 Task: Use LinkedIn's search filters to find people who speak Spanish, work in Property Management, have the title 'Machinery Operator', attended 'Maharshi Dayanand University', work in 'Executive Offices', are currently at 'Growatt New Energy', located in 'Xianto', and talk about '#Managementconsultant'.
Action: Mouse moved to (507, 64)
Screenshot: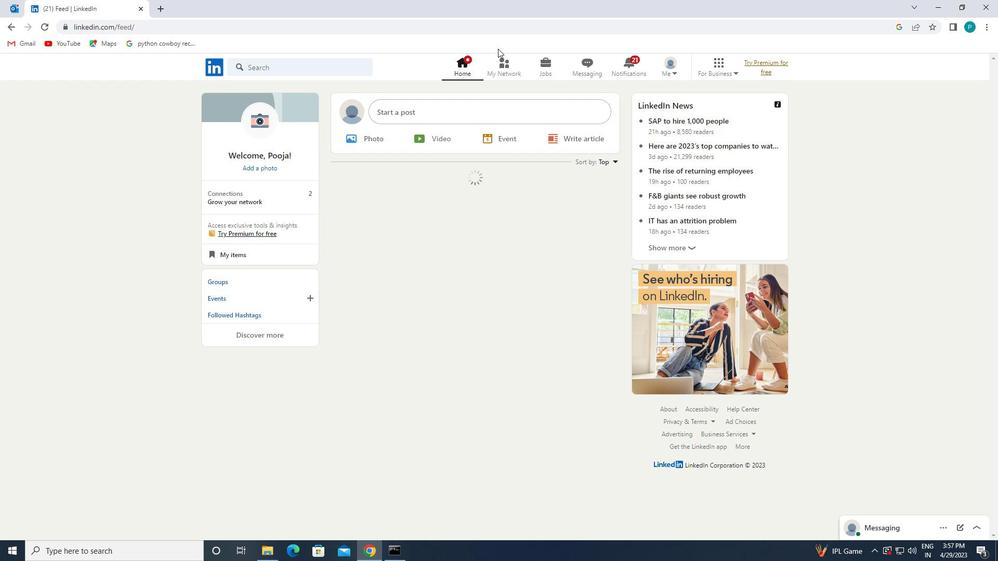 
Action: Mouse pressed left at (507, 64)
Screenshot: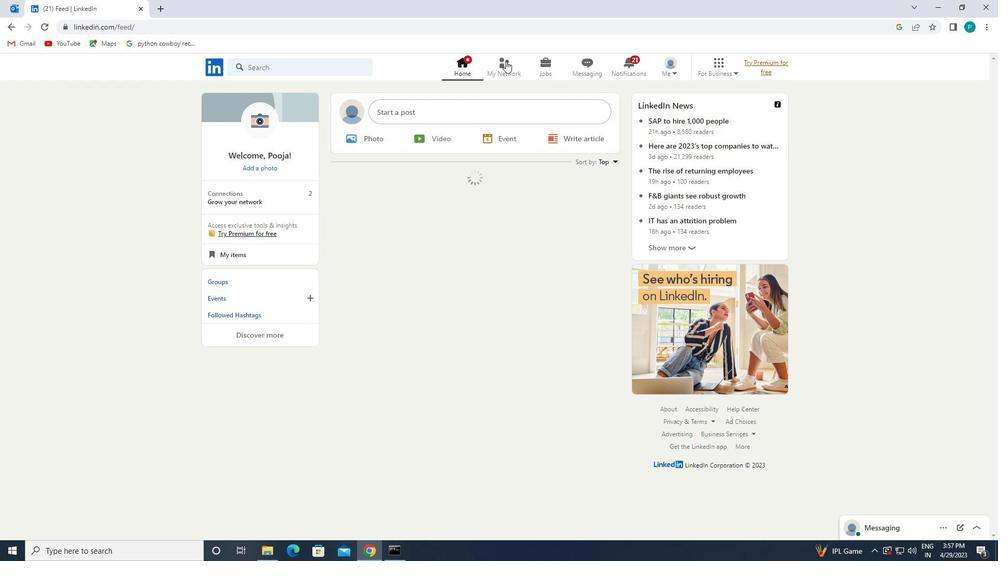 
Action: Mouse moved to (319, 124)
Screenshot: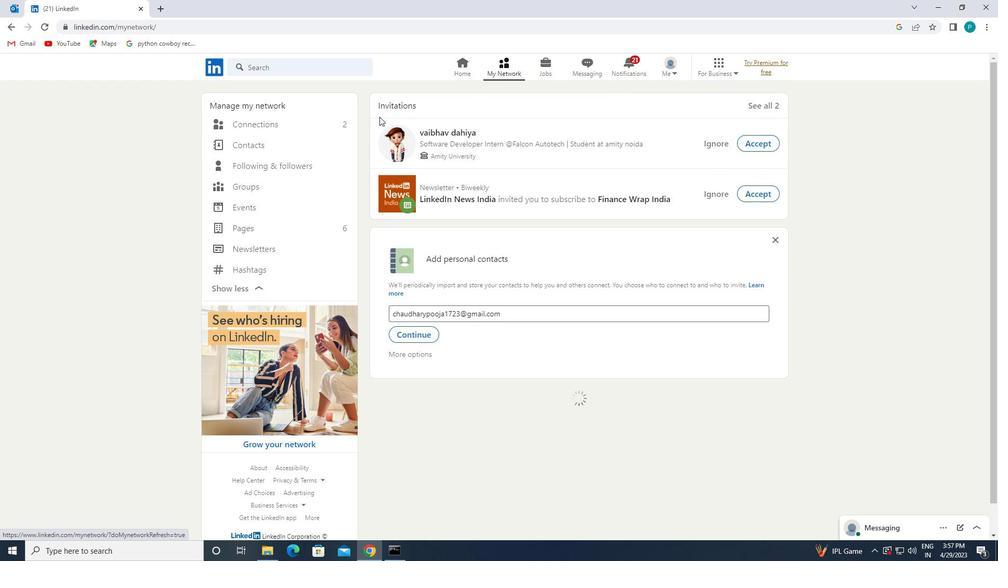 
Action: Mouse pressed left at (319, 124)
Screenshot: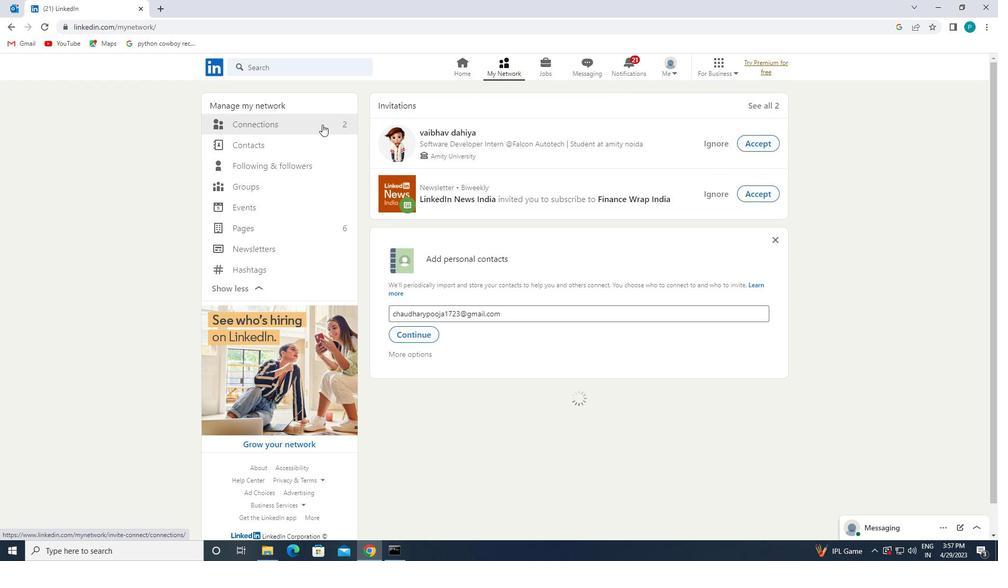 
Action: Mouse moved to (600, 121)
Screenshot: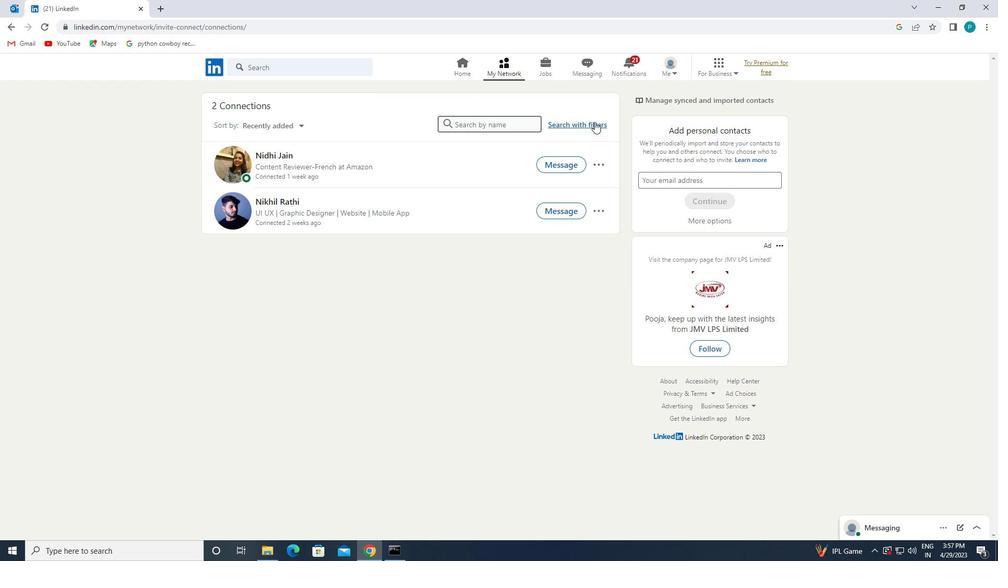 
Action: Mouse pressed left at (600, 121)
Screenshot: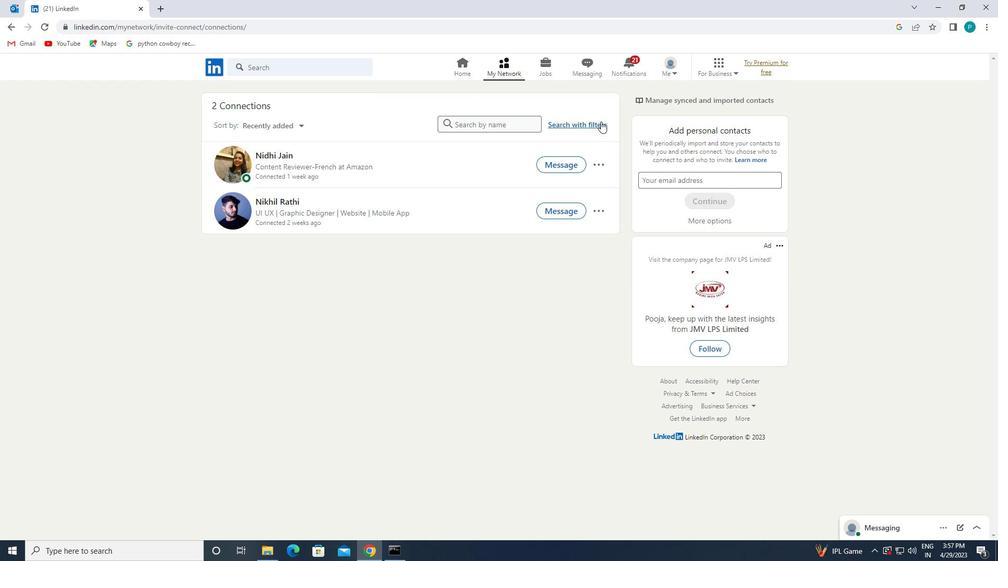 
Action: Mouse moved to (527, 101)
Screenshot: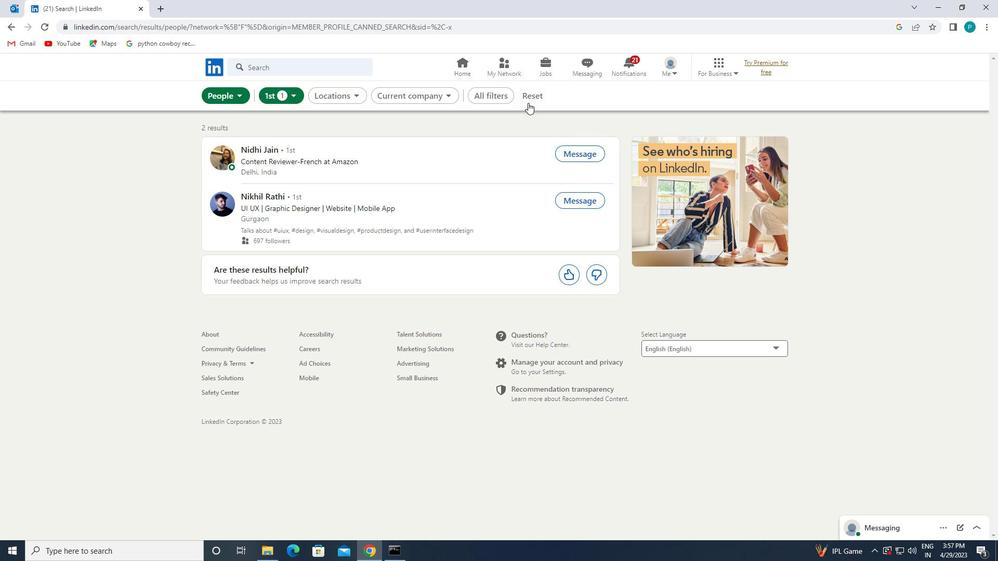 
Action: Mouse pressed left at (527, 101)
Screenshot: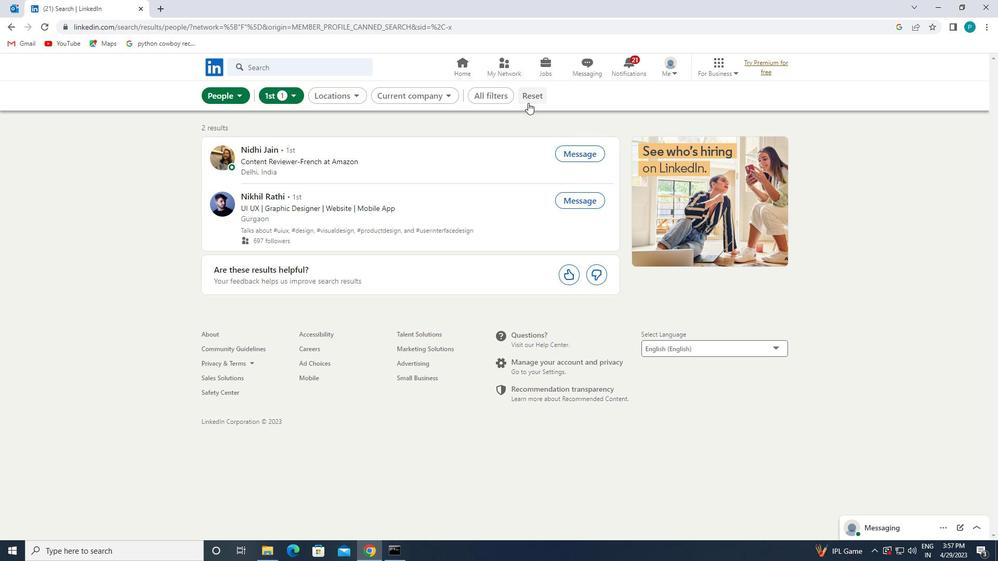 
Action: Mouse moved to (509, 95)
Screenshot: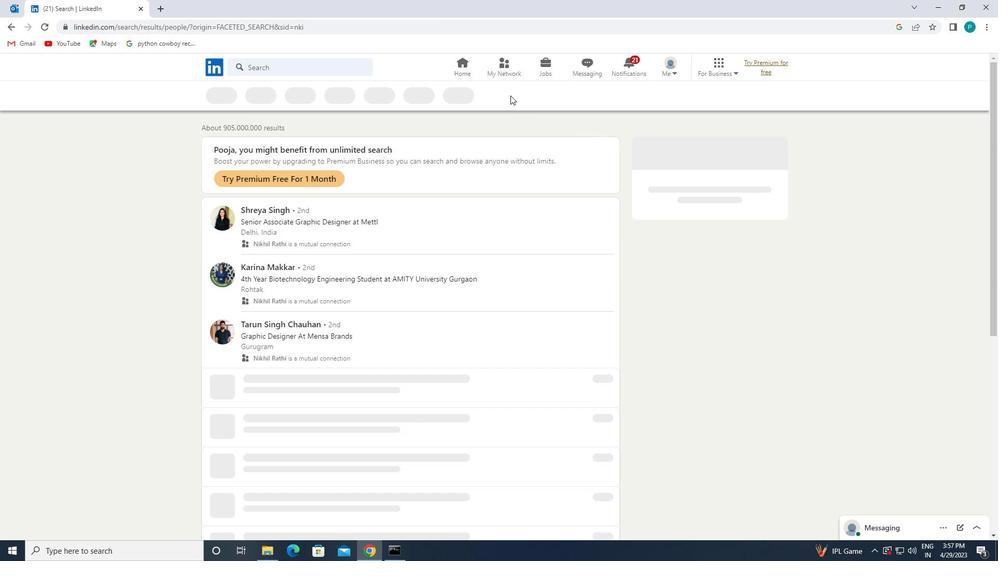 
Action: Mouse pressed left at (509, 95)
Screenshot: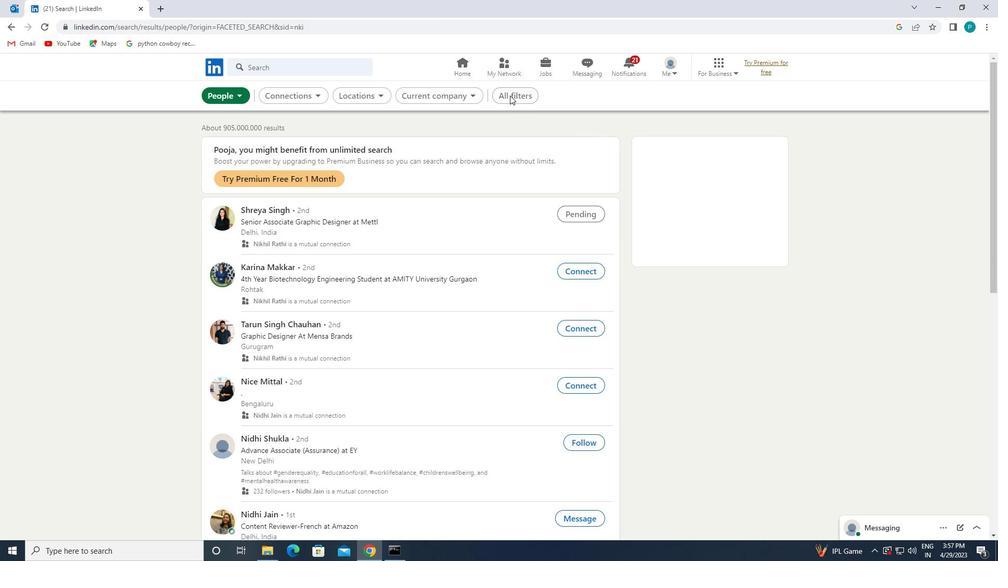 
Action: Mouse moved to (781, 276)
Screenshot: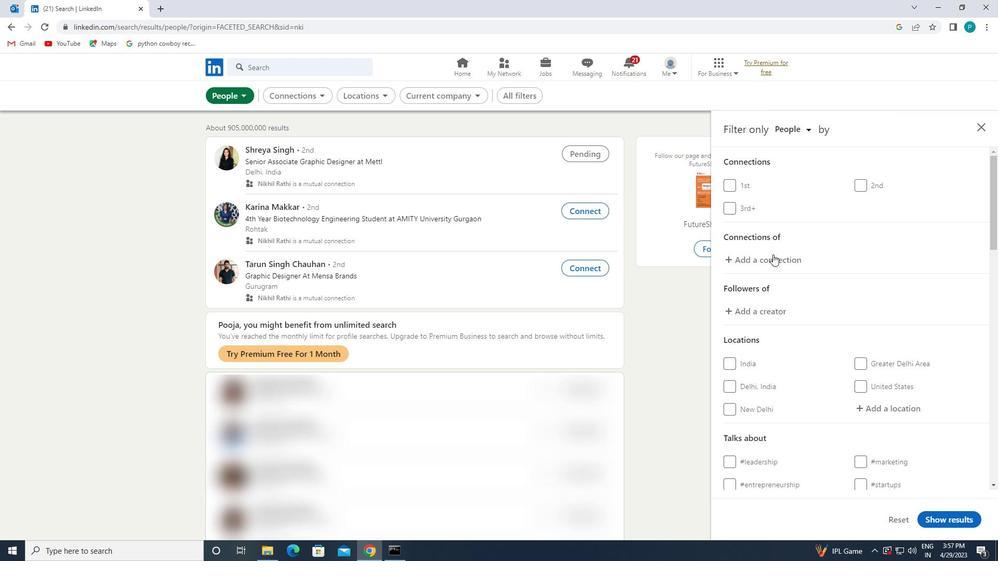 
Action: Mouse scrolled (781, 275) with delta (0, 0)
Screenshot: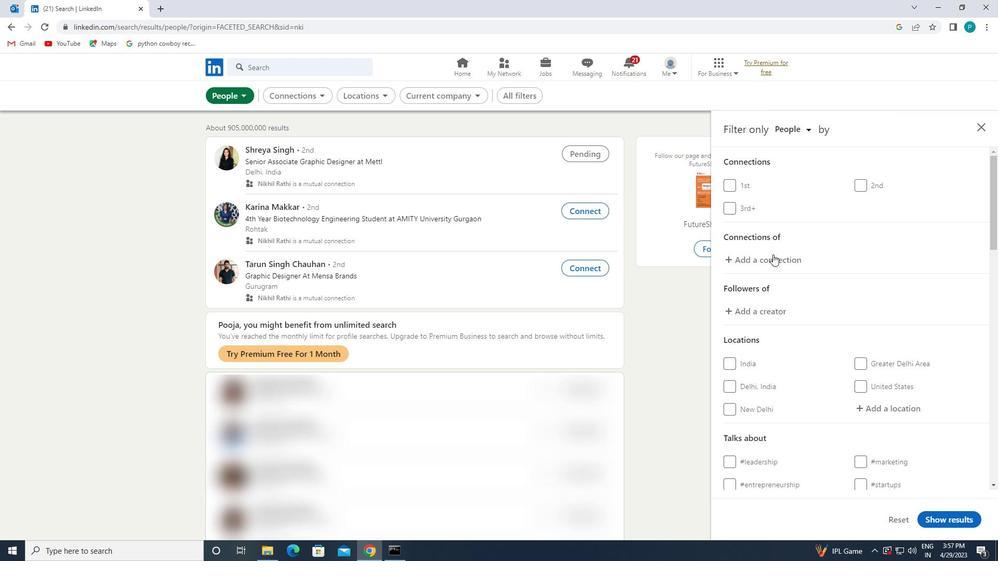 
Action: Mouse moved to (787, 282)
Screenshot: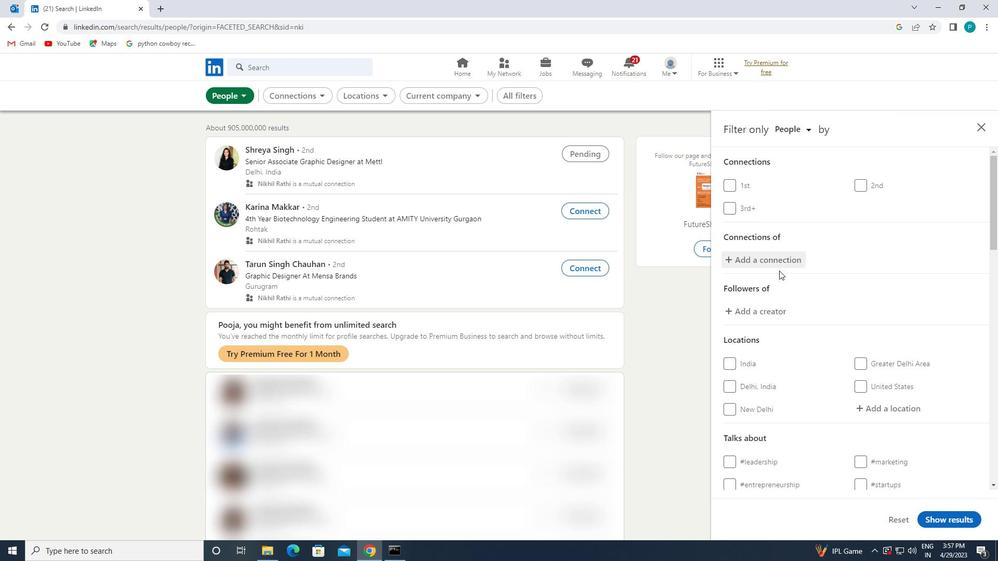 
Action: Mouse scrolled (787, 281) with delta (0, 0)
Screenshot: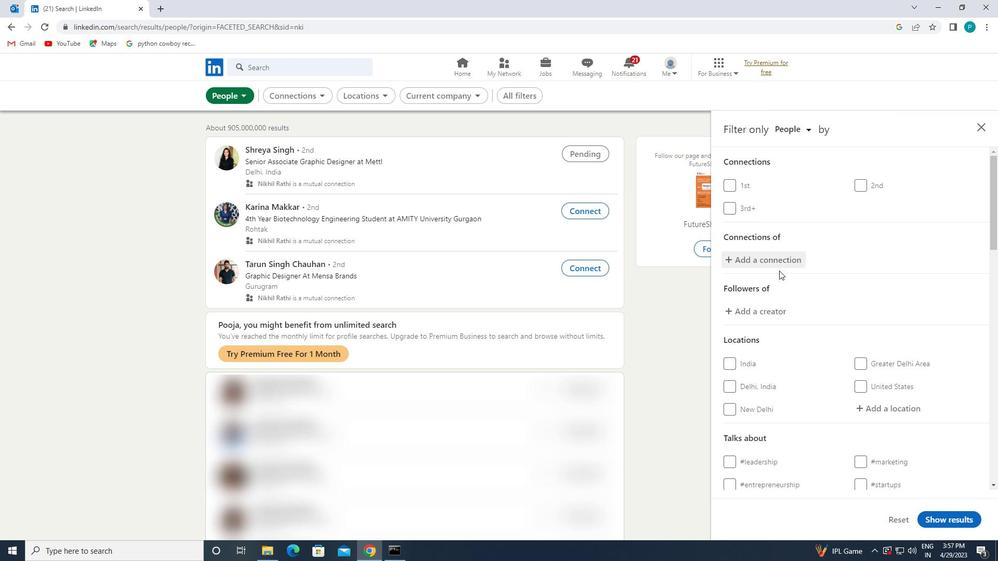 
Action: Mouse moved to (890, 305)
Screenshot: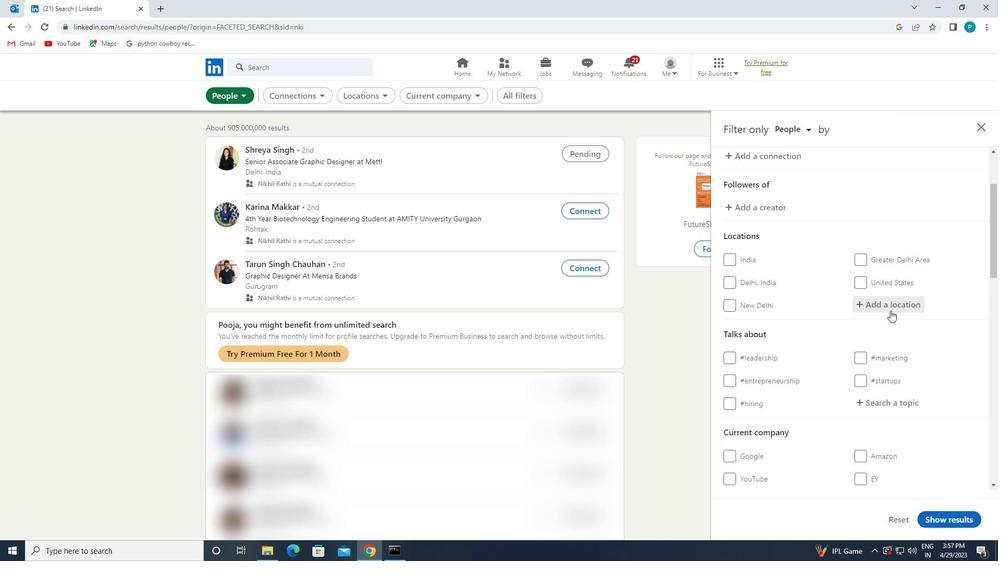 
Action: Mouse pressed left at (890, 305)
Screenshot: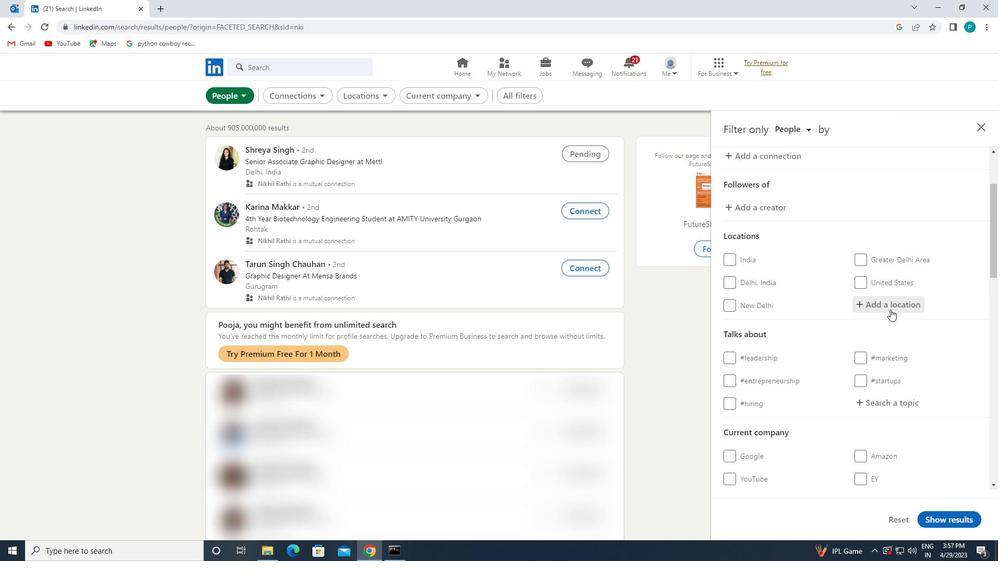 
Action: Key pressed <Key.caps_lock>x<Key.caps_lock>ianto
Screenshot: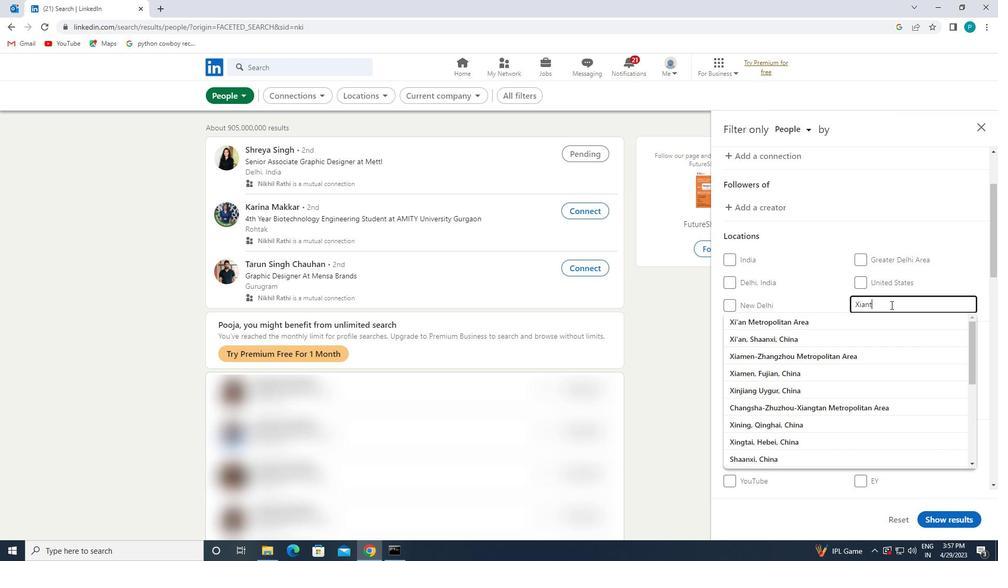 
Action: Mouse moved to (877, 365)
Screenshot: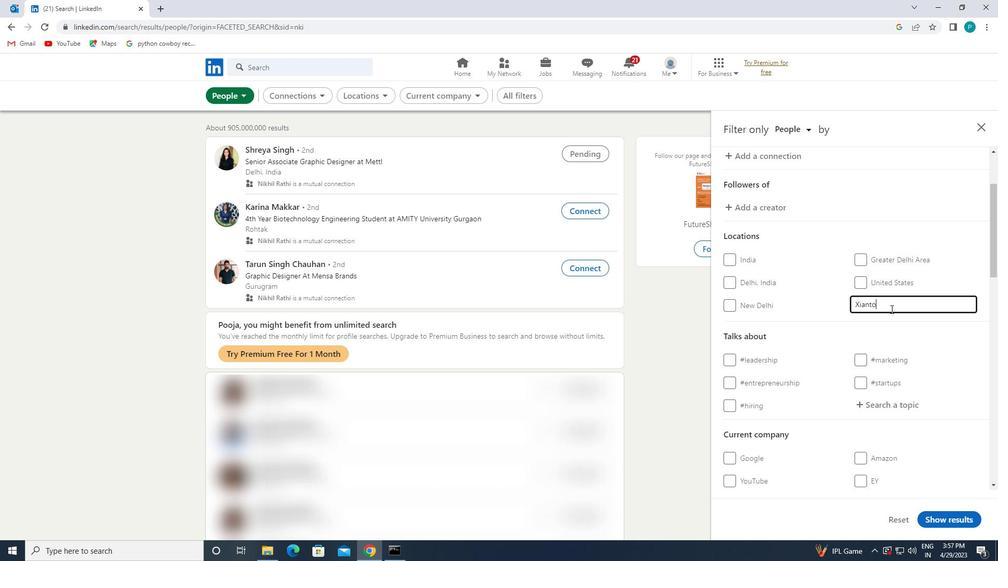 
Action: Mouse scrolled (877, 364) with delta (0, 0)
Screenshot: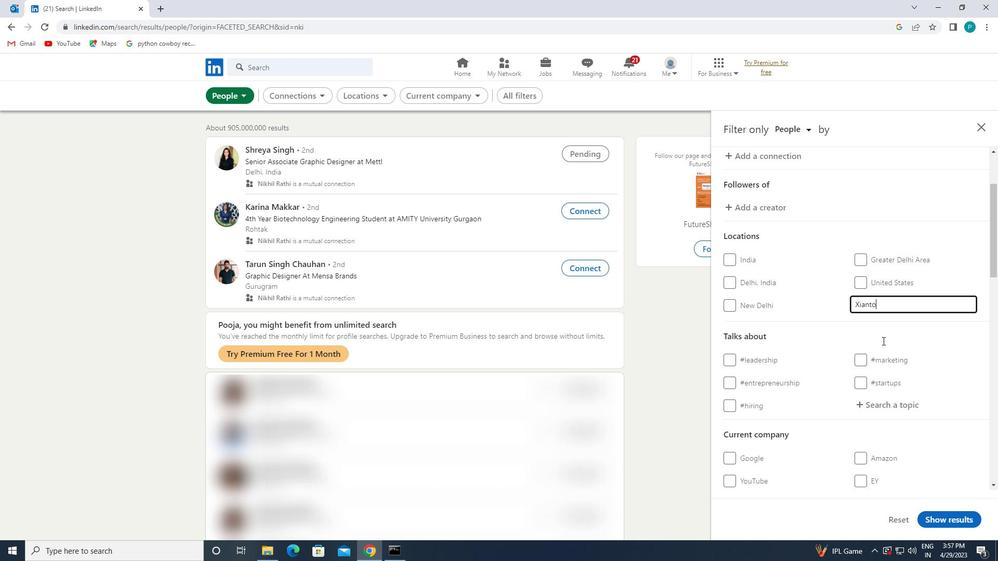 
Action: Mouse moved to (866, 406)
Screenshot: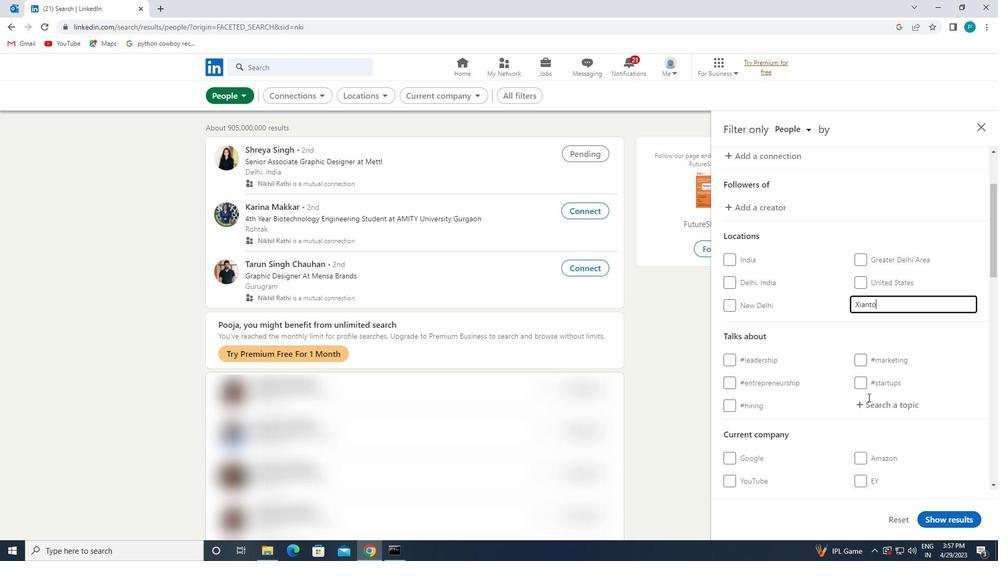 
Action: Mouse pressed left at (866, 406)
Screenshot: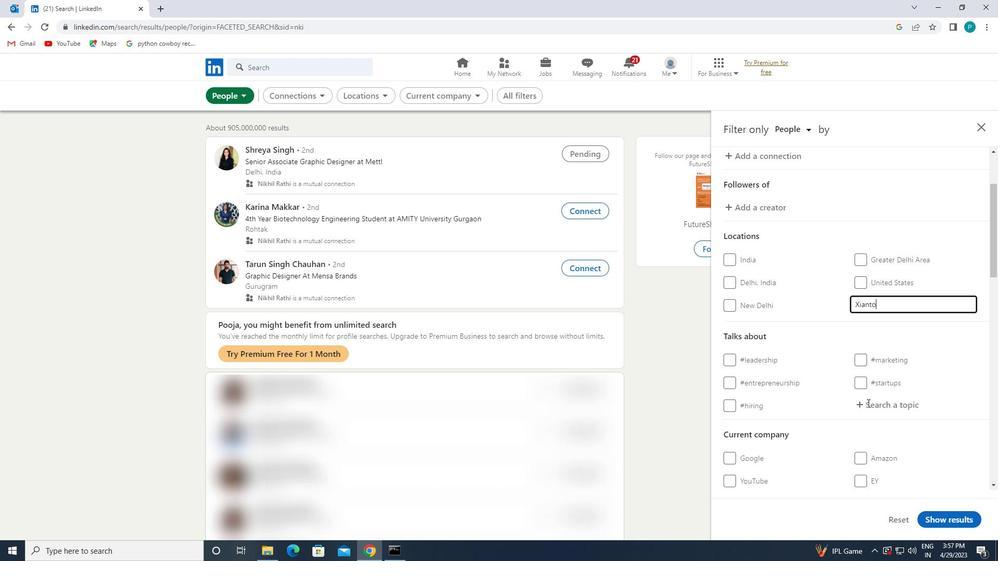
Action: Mouse moved to (861, 400)
Screenshot: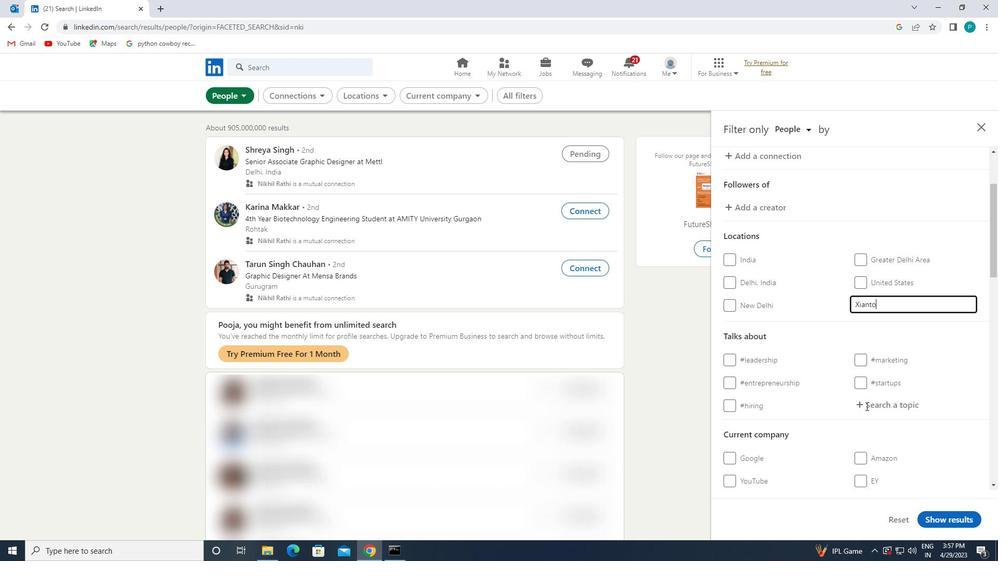 
Action: Mouse pressed left at (861, 400)
Screenshot: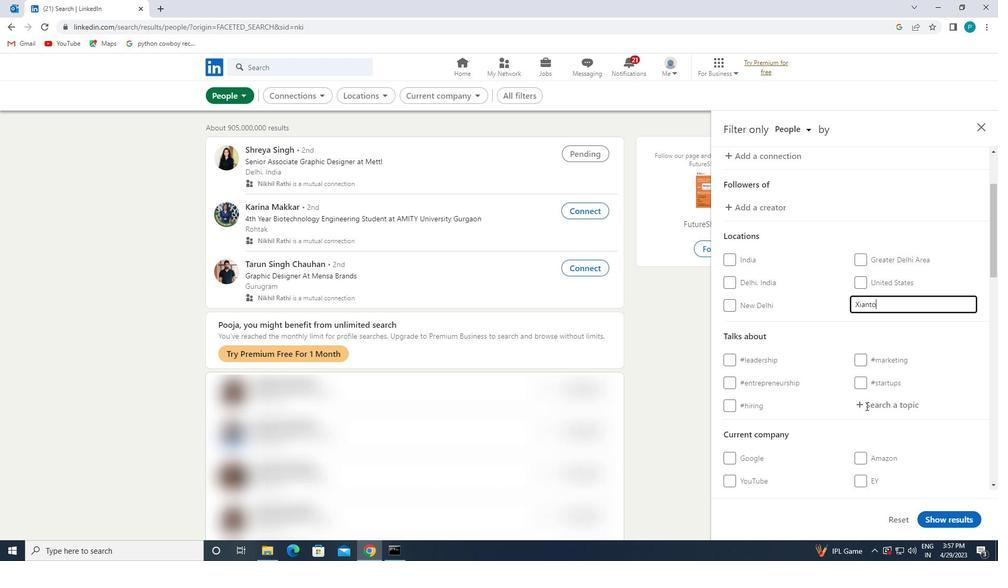 
Action: Mouse moved to (861, 347)
Screenshot: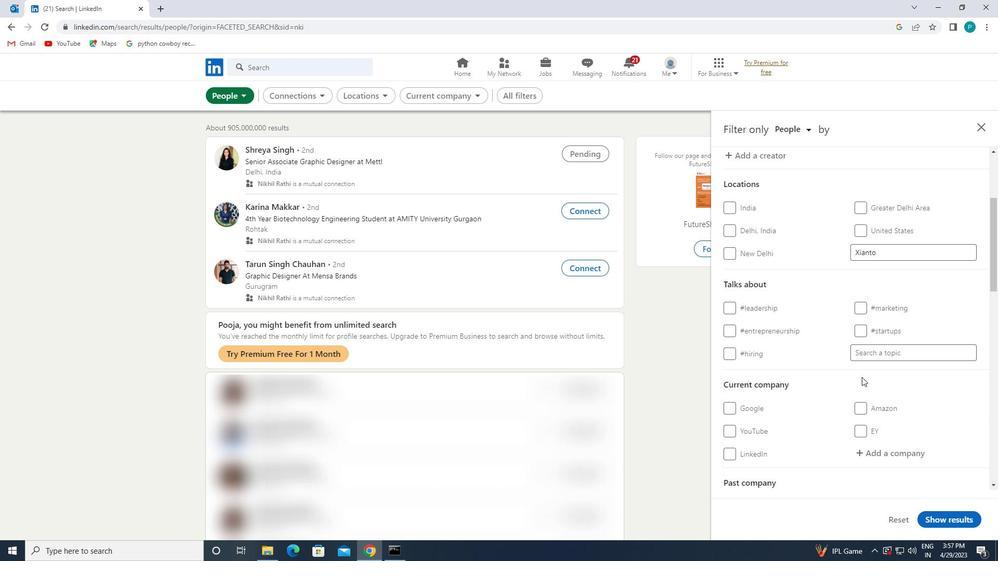 
Action: Mouse pressed left at (861, 347)
Screenshot: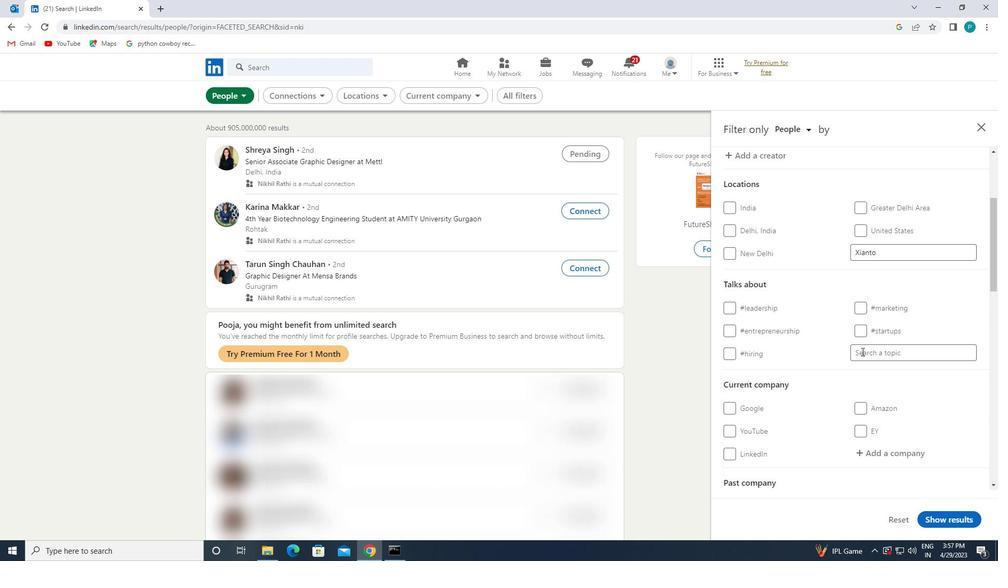 
Action: Mouse moved to (861, 349)
Screenshot: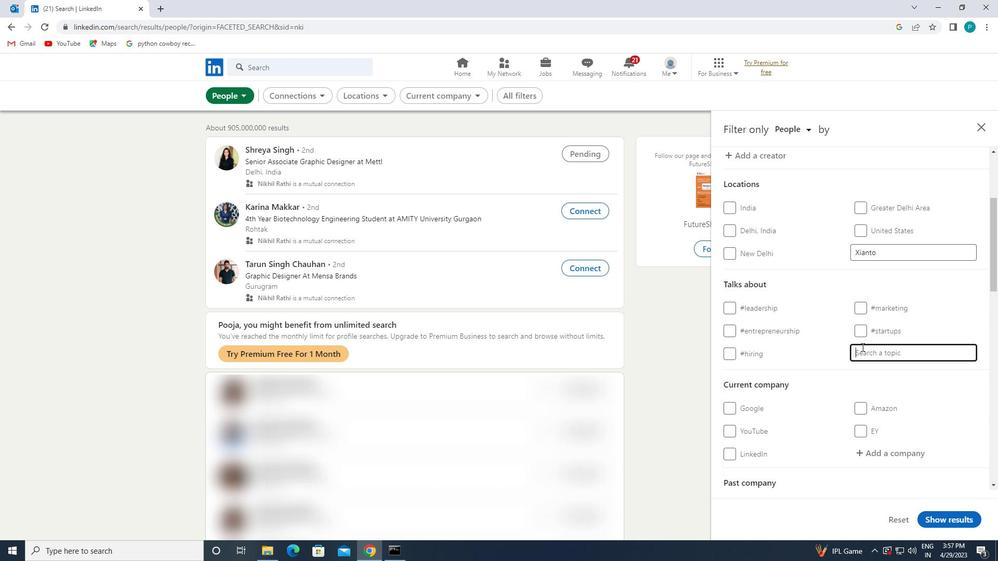 
Action: Key pressed <Key.shift>#<Key.caps_lock>M<Key.caps_lock>ANAGEMENTCONSULTANT
Screenshot: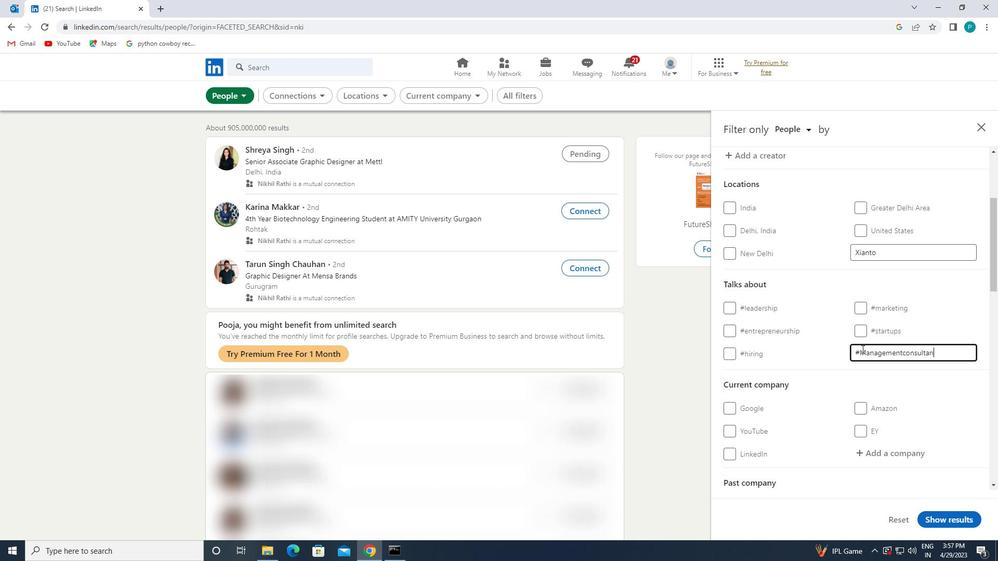 
Action: Mouse moved to (855, 436)
Screenshot: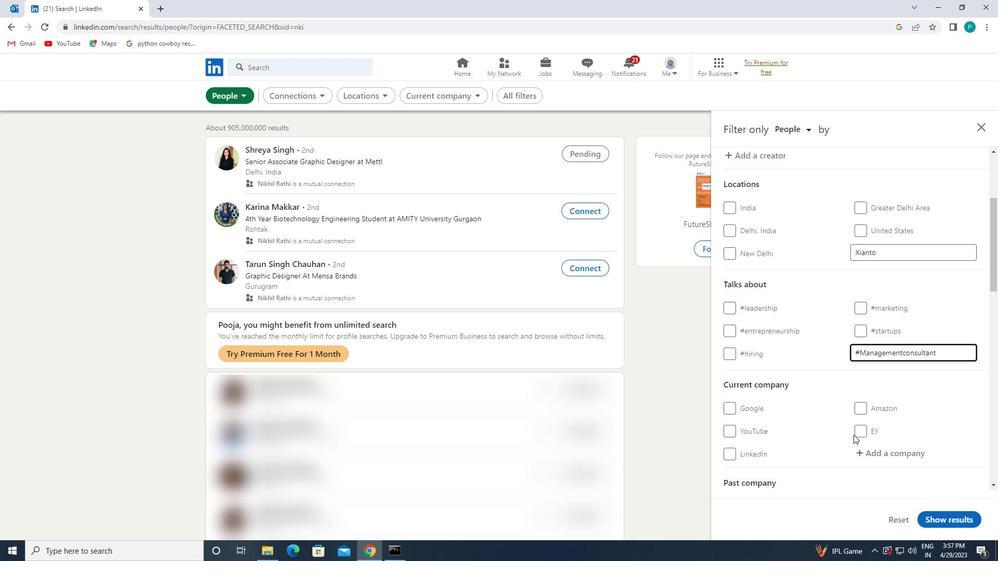 
Action: Mouse scrolled (855, 436) with delta (0, 0)
Screenshot: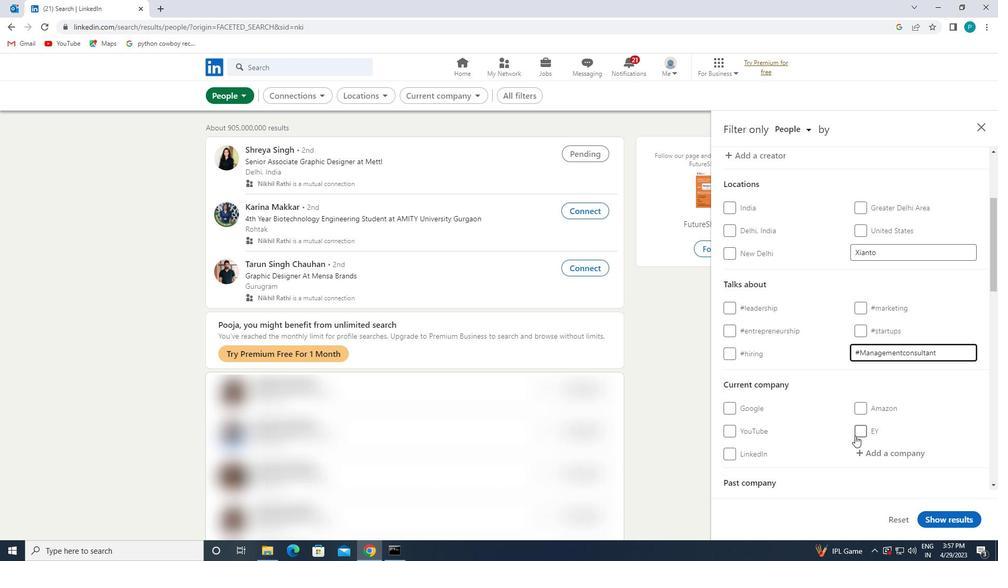 
Action: Mouse moved to (855, 411)
Screenshot: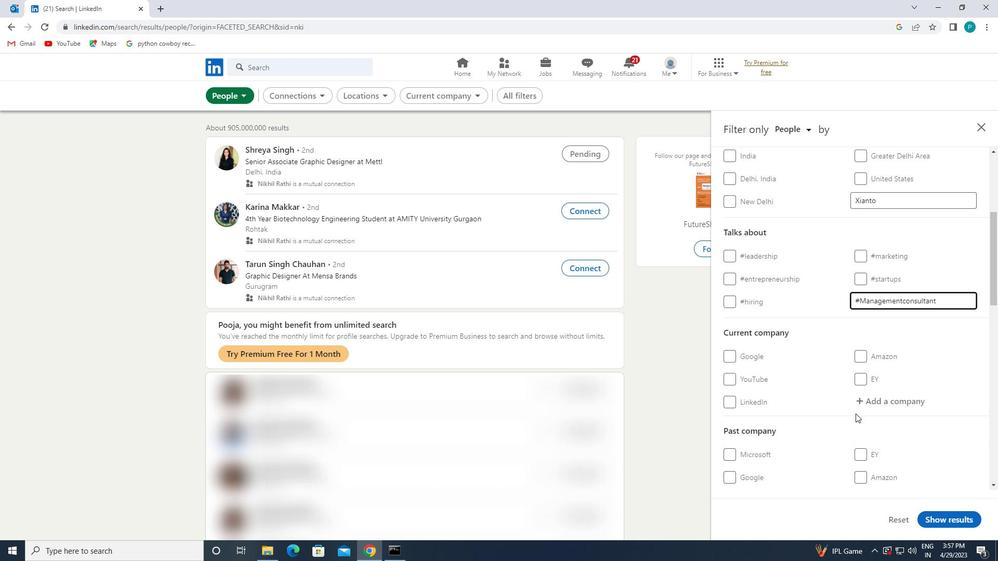 
Action: Mouse scrolled (855, 411) with delta (0, 0)
Screenshot: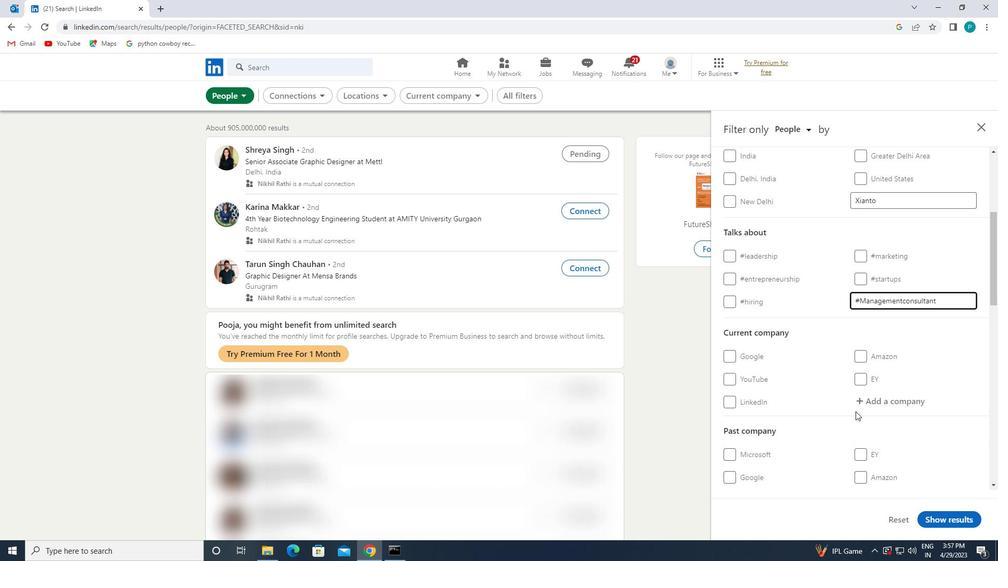 
Action: Mouse scrolled (855, 411) with delta (0, 0)
Screenshot: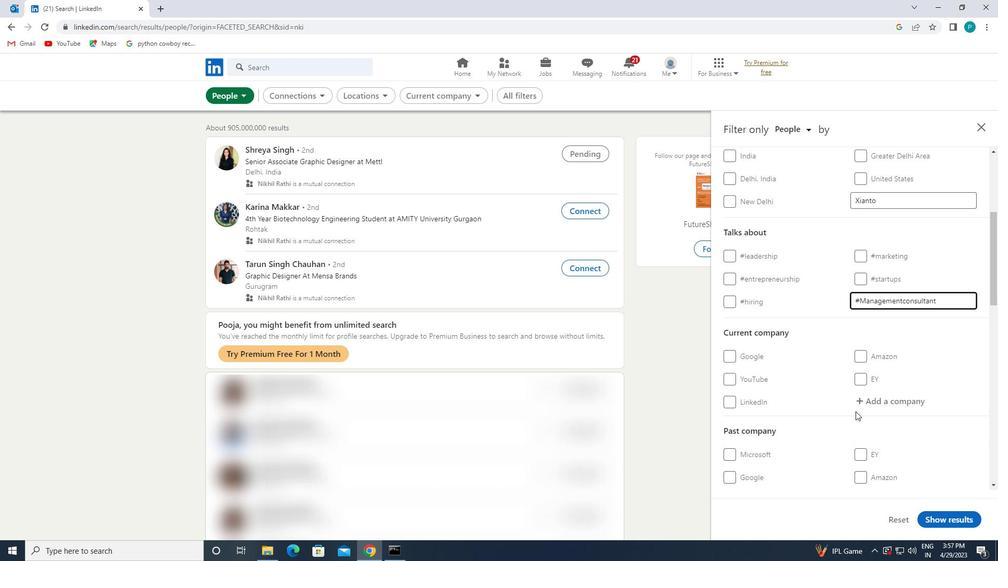 
Action: Mouse moved to (850, 408)
Screenshot: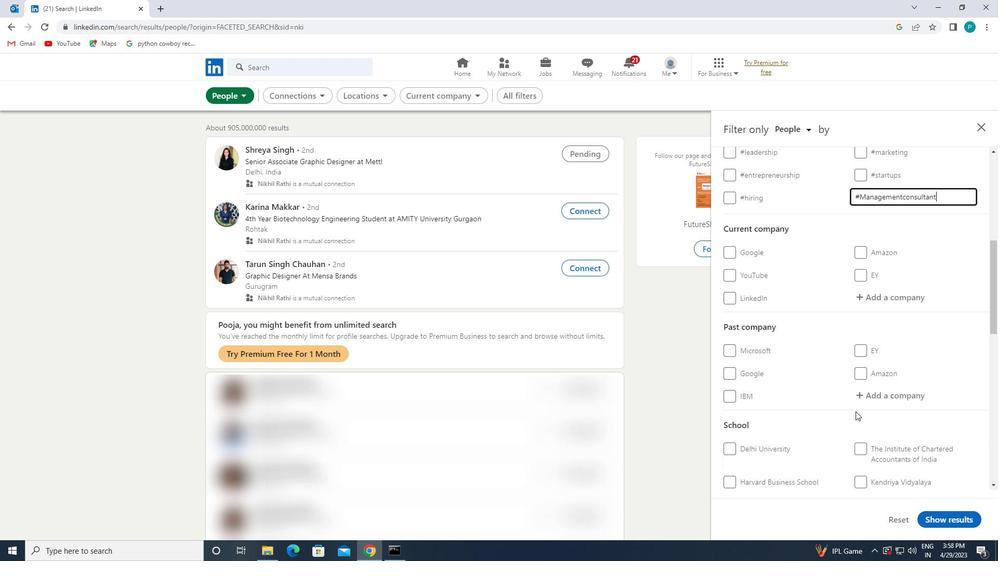 
Action: Mouse scrolled (850, 407) with delta (0, 0)
Screenshot: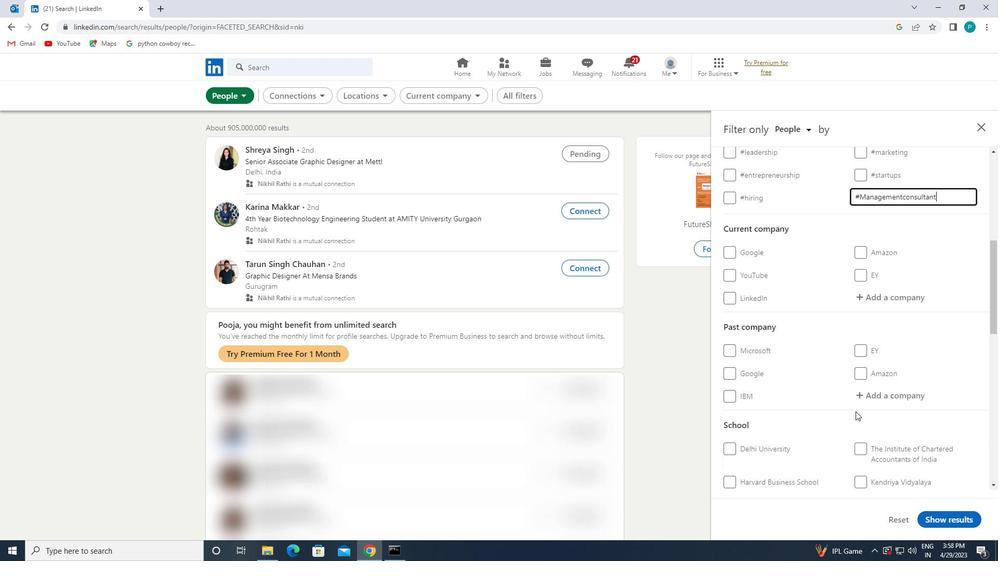 
Action: Mouse moved to (847, 405)
Screenshot: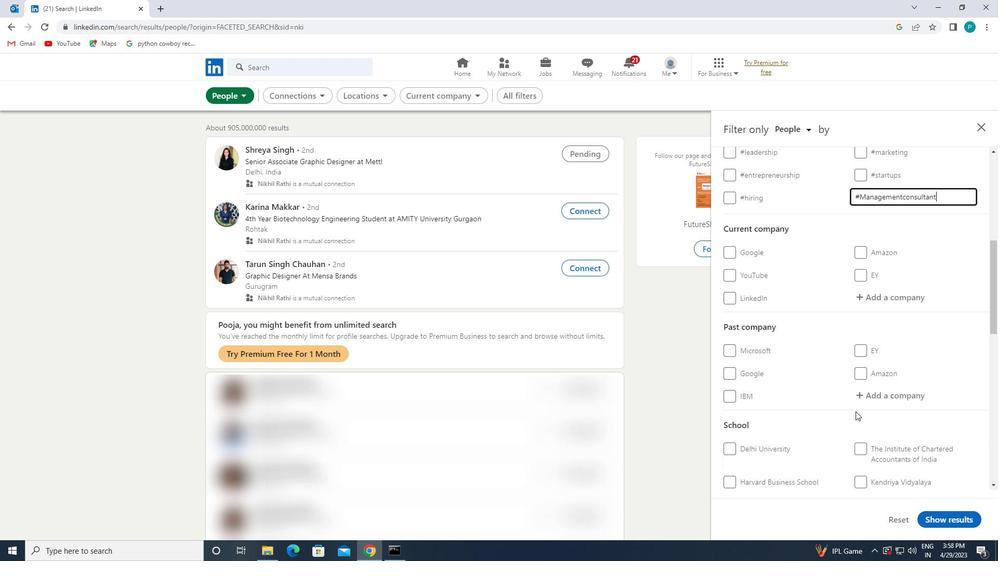 
Action: Mouse scrolled (847, 405) with delta (0, 0)
Screenshot: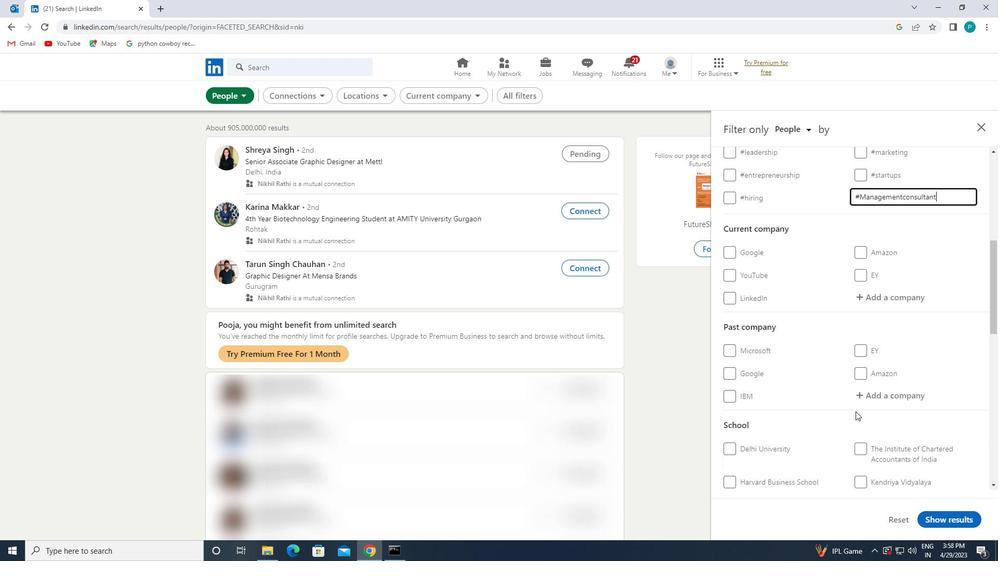 
Action: Mouse moved to (841, 385)
Screenshot: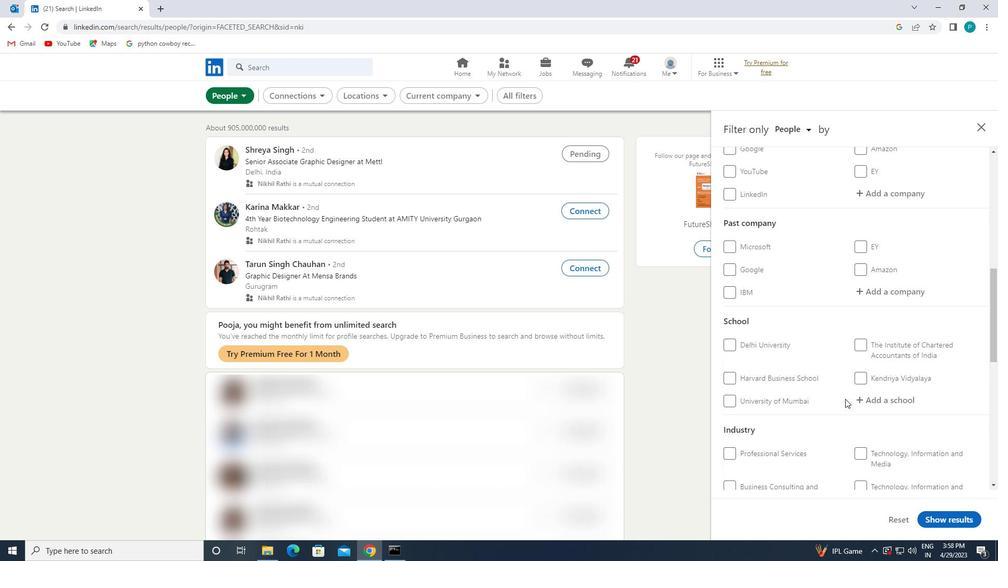 
Action: Mouse scrolled (841, 384) with delta (0, 0)
Screenshot: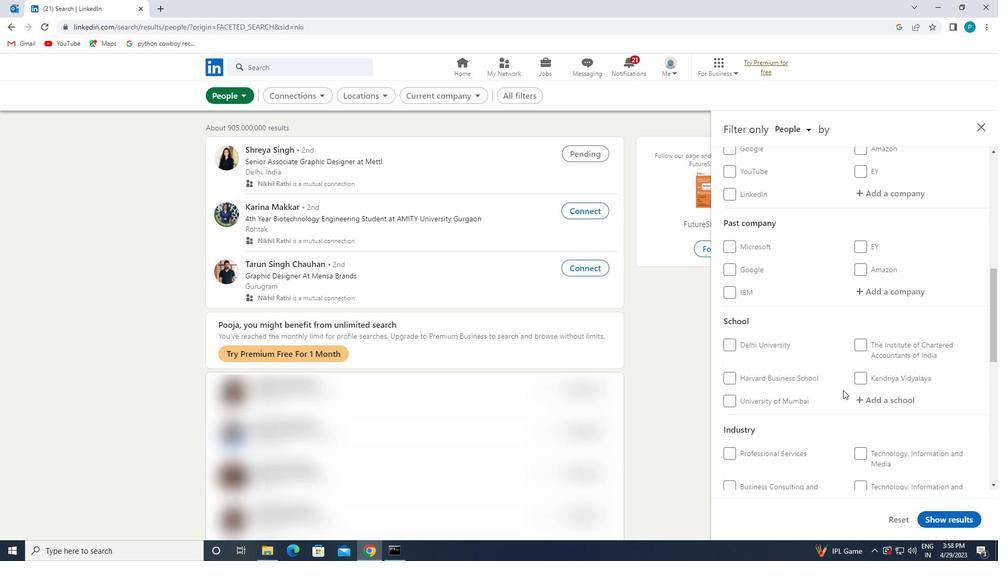 
Action: Mouse moved to (841, 388)
Screenshot: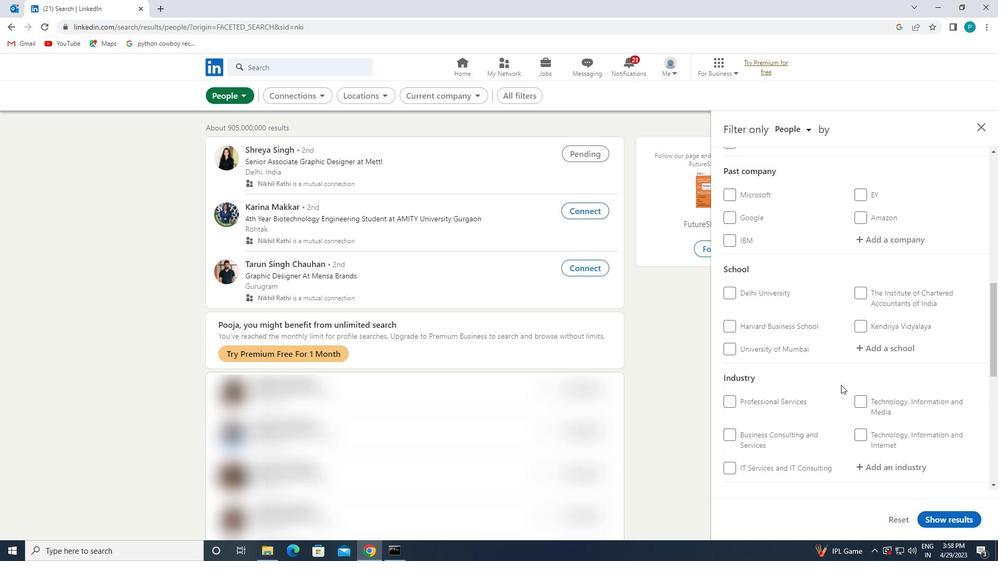
Action: Mouse scrolled (841, 387) with delta (0, 0)
Screenshot: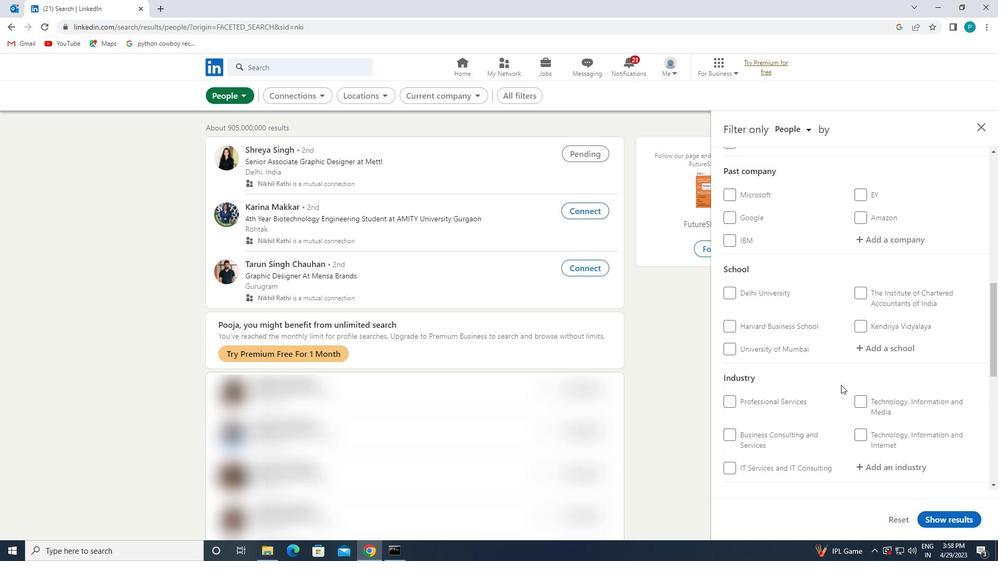 
Action: Mouse moved to (841, 389)
Screenshot: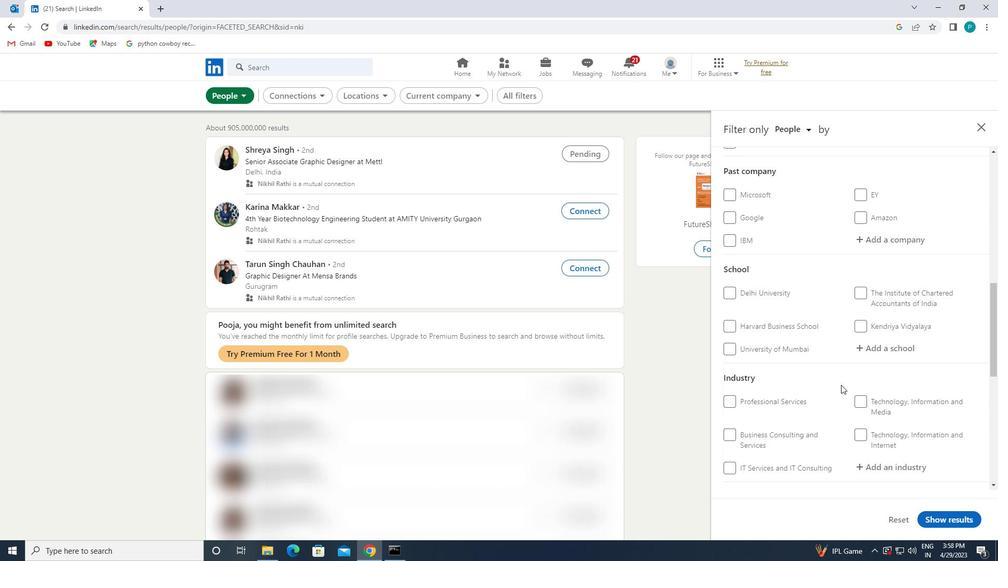 
Action: Mouse scrolled (841, 389) with delta (0, 0)
Screenshot: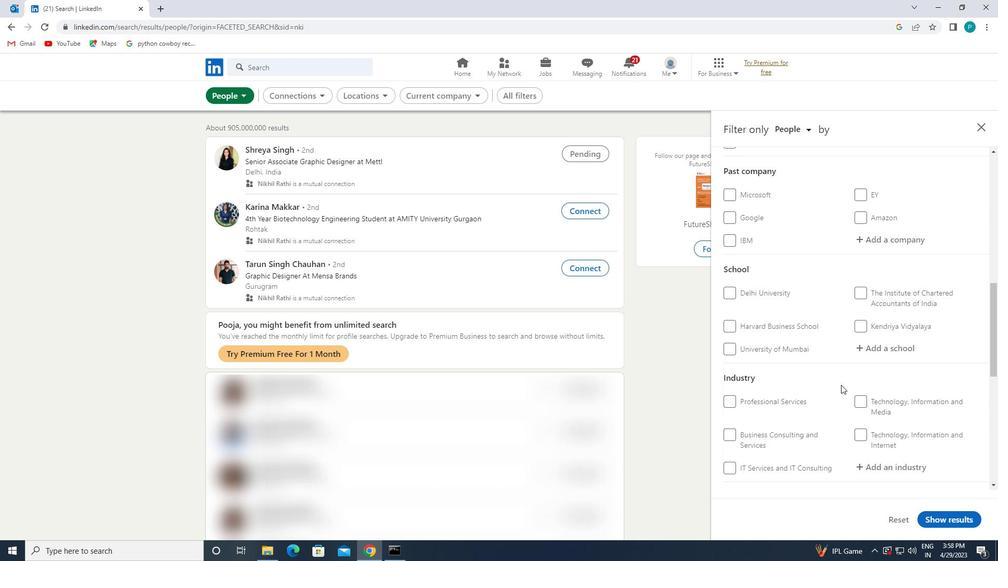 
Action: Mouse moved to (764, 439)
Screenshot: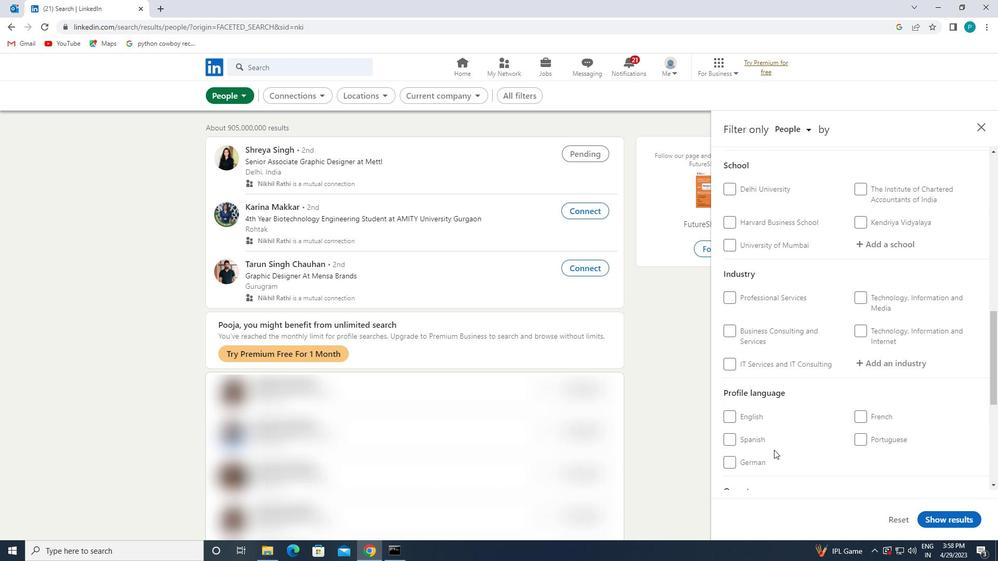 
Action: Mouse pressed left at (764, 439)
Screenshot: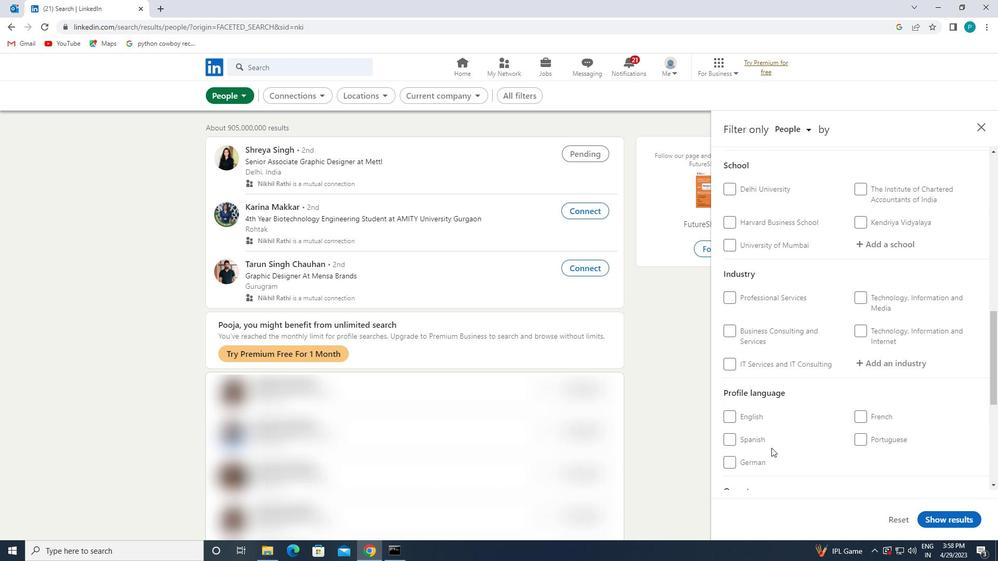
Action: Mouse moved to (777, 429)
Screenshot: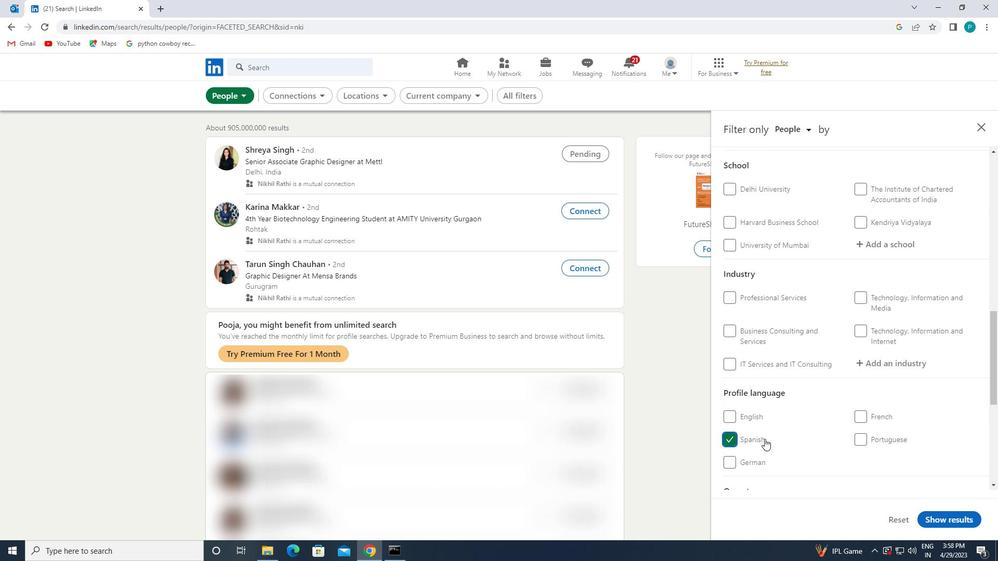 
Action: Mouse scrolled (777, 430) with delta (0, 0)
Screenshot: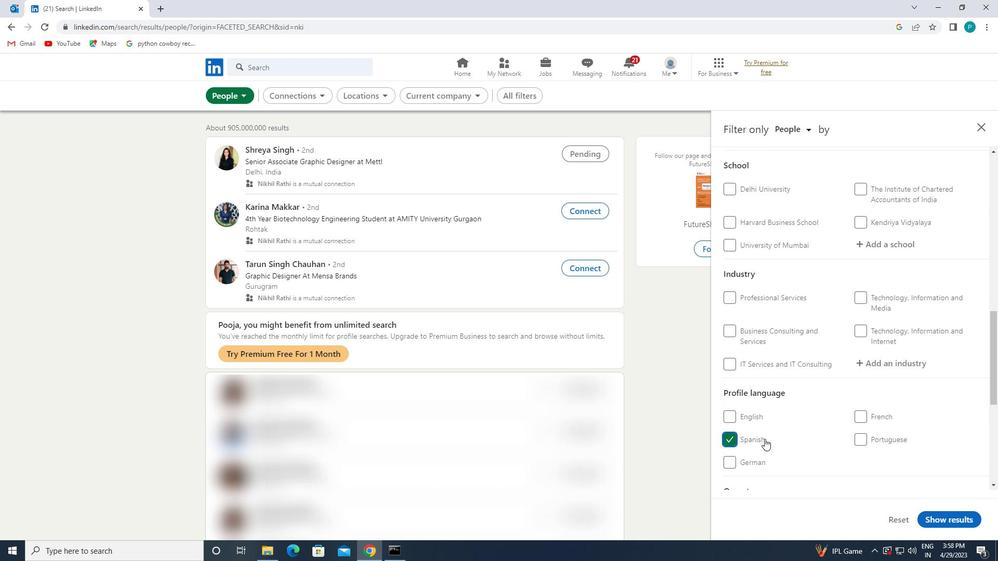 
Action: Mouse moved to (778, 429)
Screenshot: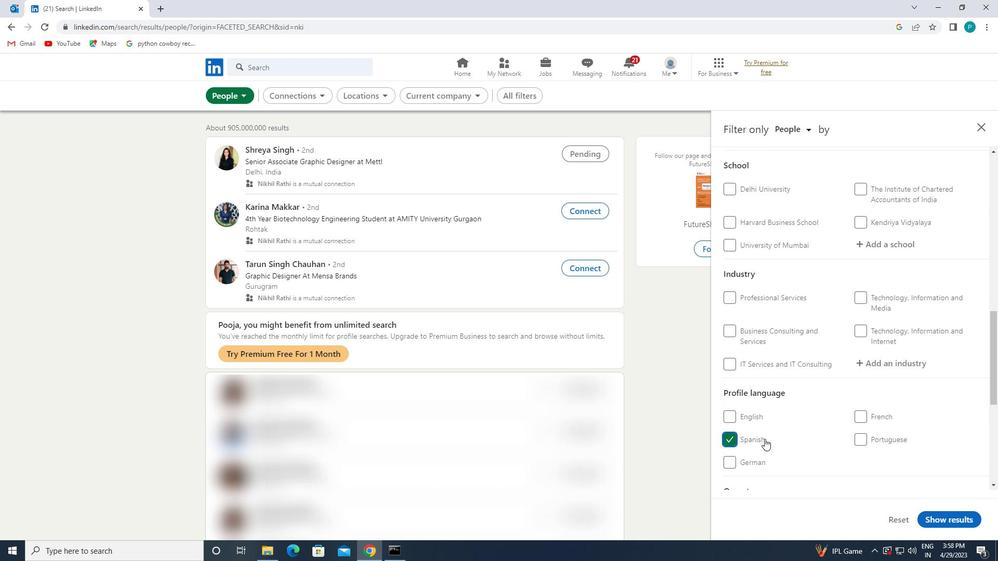 
Action: Mouse scrolled (778, 429) with delta (0, 0)
Screenshot: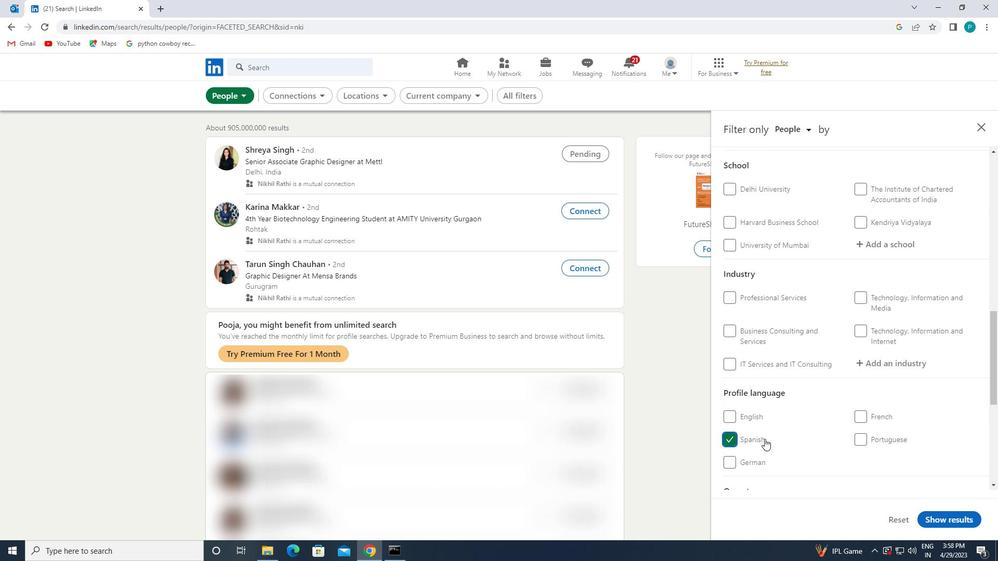 
Action: Mouse scrolled (778, 429) with delta (0, 0)
Screenshot: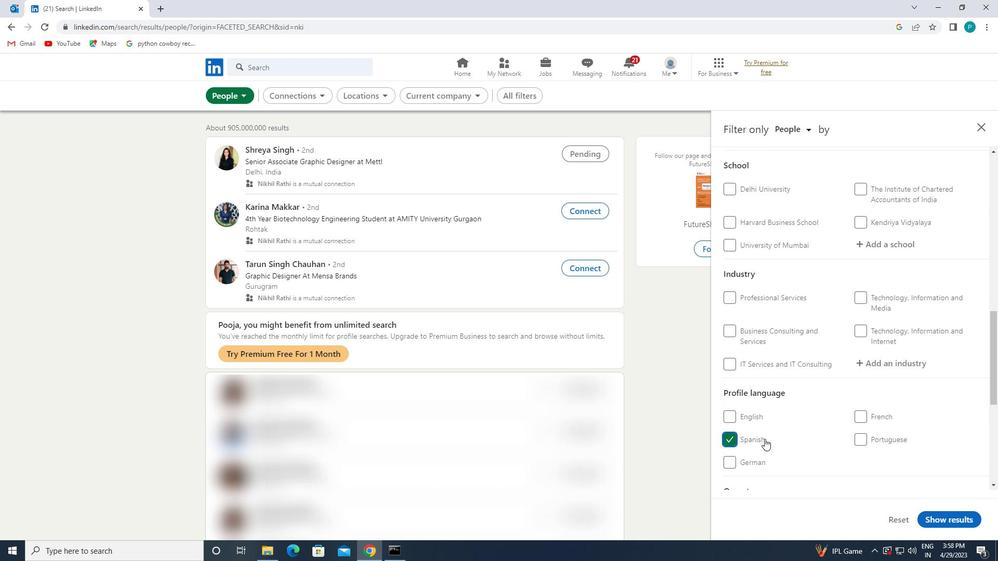 
Action: Mouse moved to (892, 392)
Screenshot: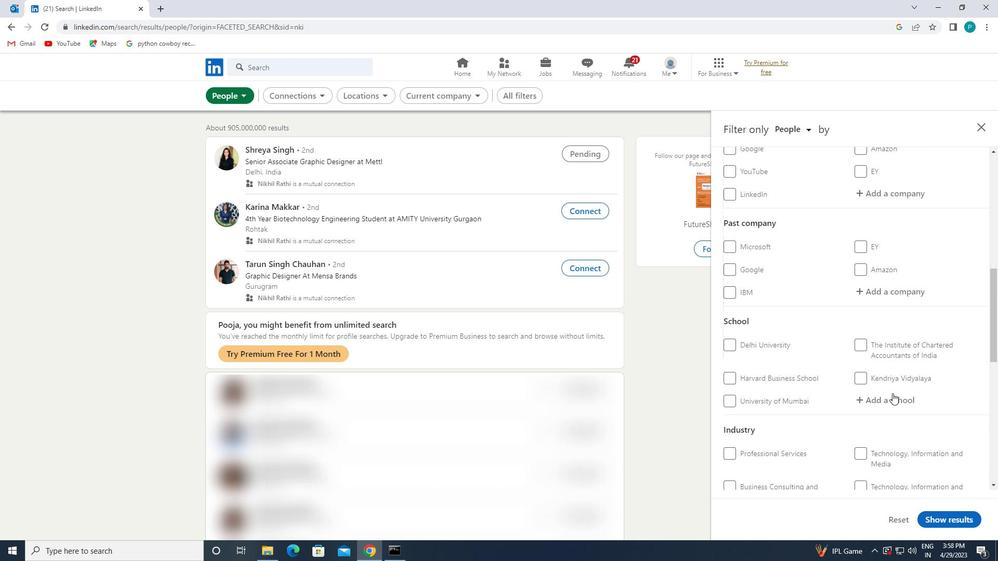
Action: Mouse scrolled (892, 393) with delta (0, 0)
Screenshot: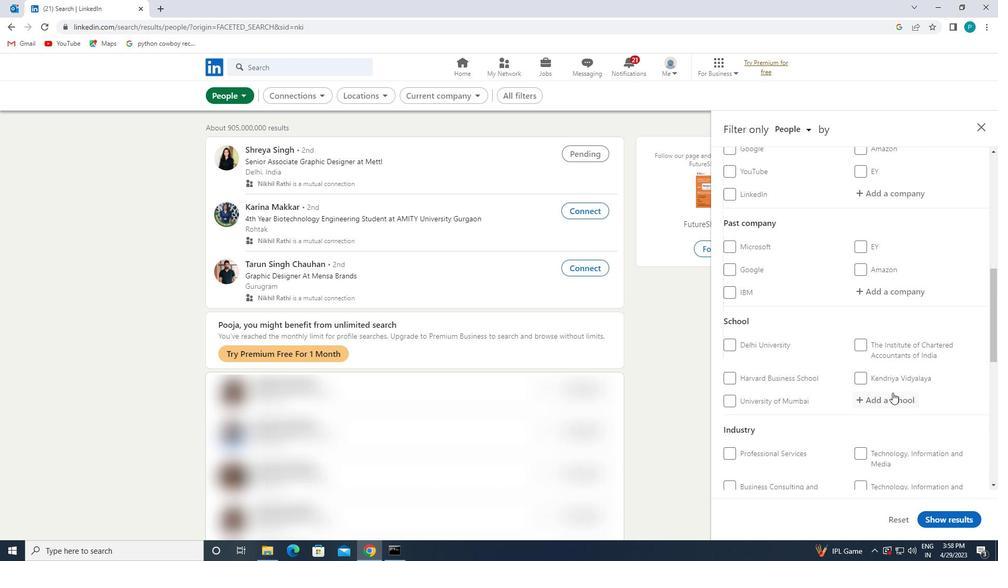 
Action: Mouse moved to (888, 379)
Screenshot: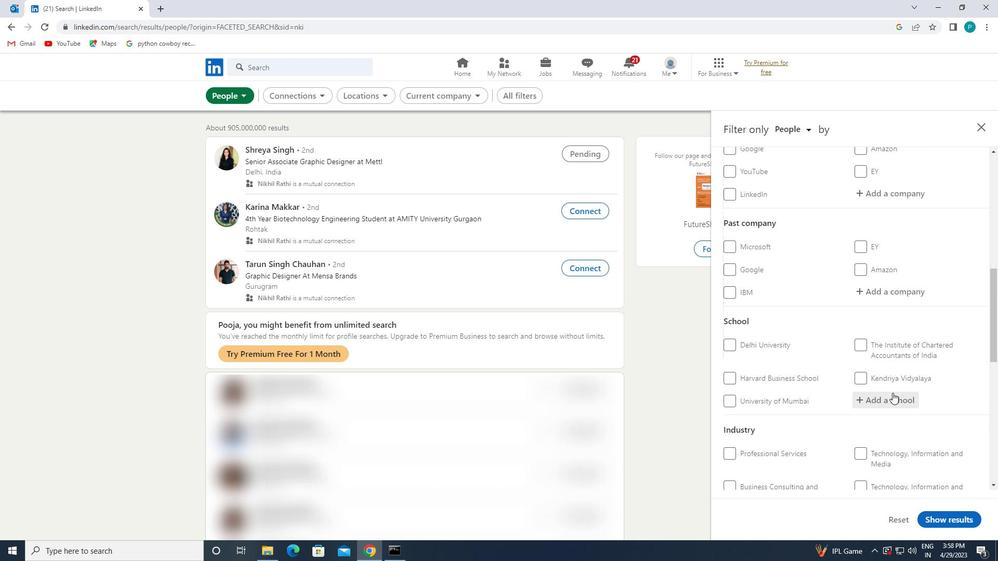 
Action: Mouse scrolled (888, 379) with delta (0, 0)
Screenshot: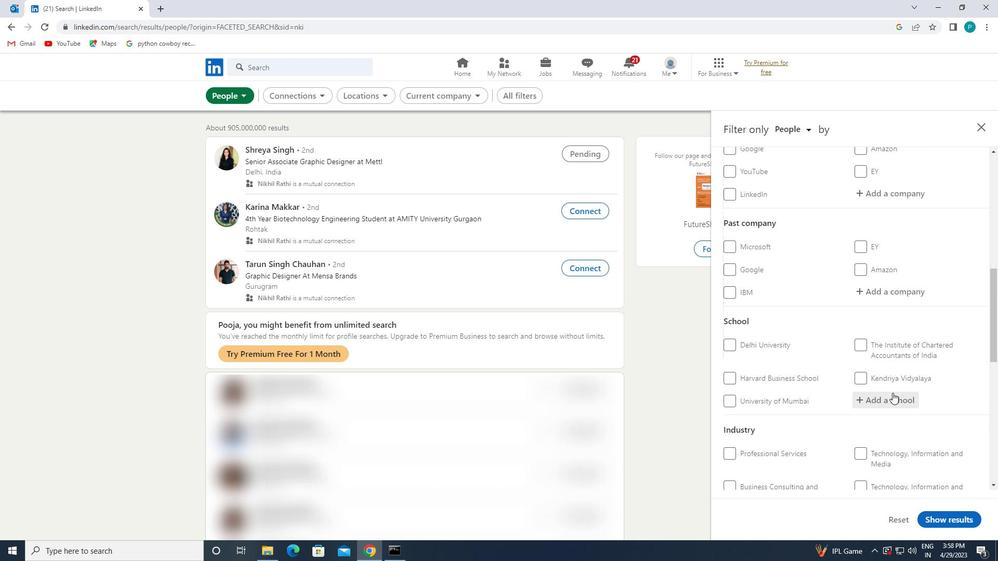 
Action: Mouse moved to (873, 299)
Screenshot: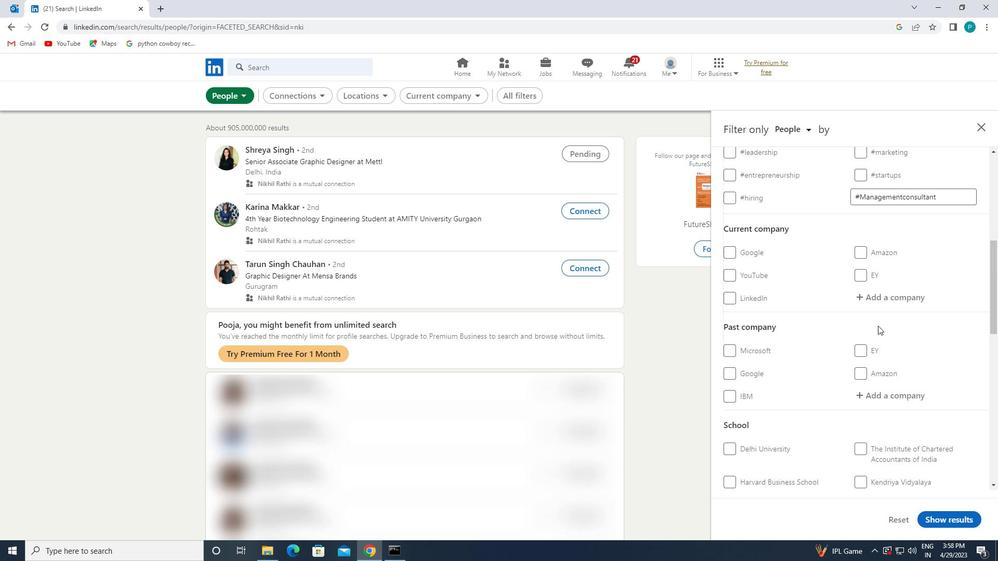
Action: Mouse pressed left at (873, 299)
Screenshot: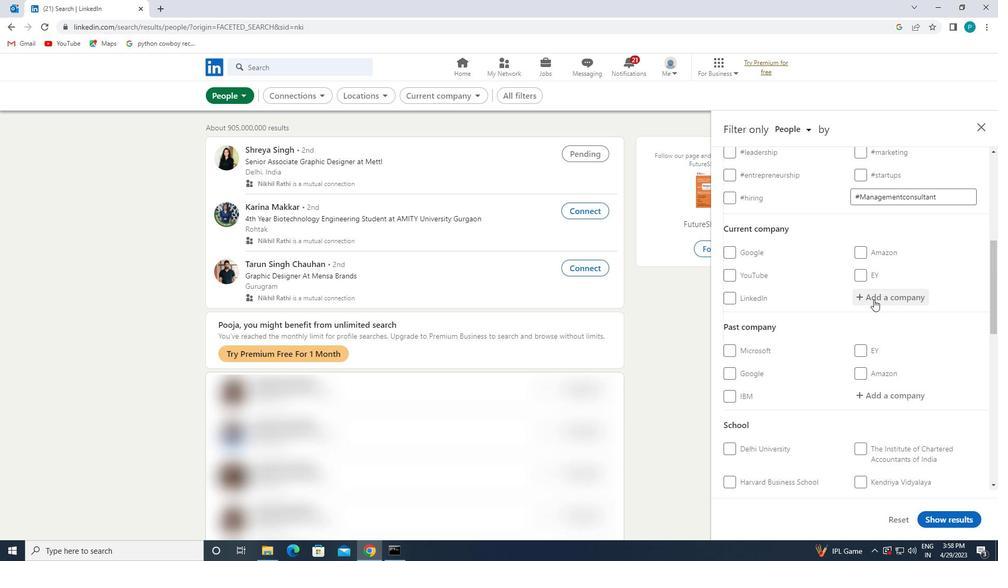 
Action: Key pressed <Key.caps_lock>G<Key.caps_lock>E<Key.backspace>ROWAA<Key.backspace>TT
Screenshot: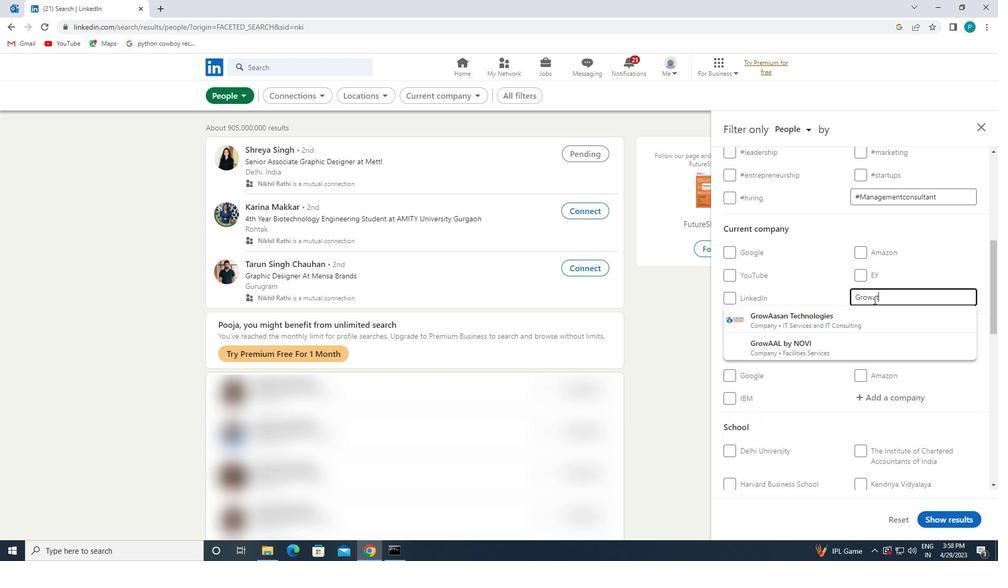 
Action: Mouse moved to (873, 319)
Screenshot: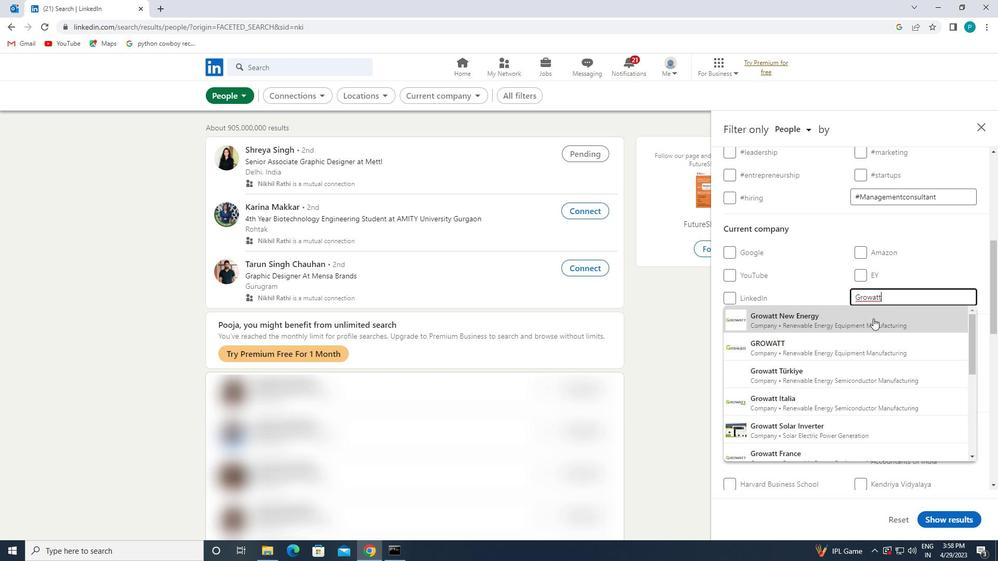 
Action: Mouse pressed left at (873, 319)
Screenshot: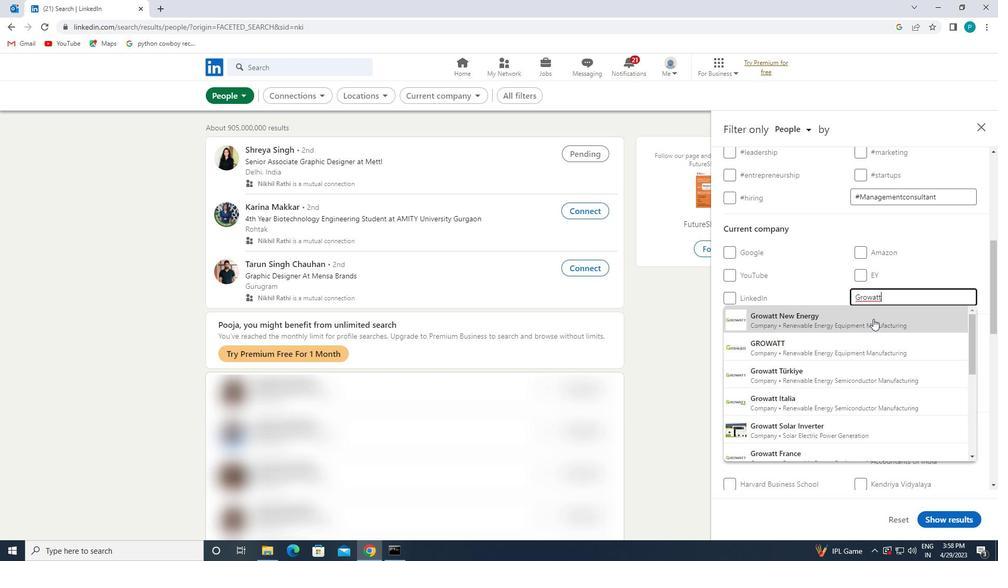 
Action: Mouse scrolled (873, 318) with delta (0, 0)
Screenshot: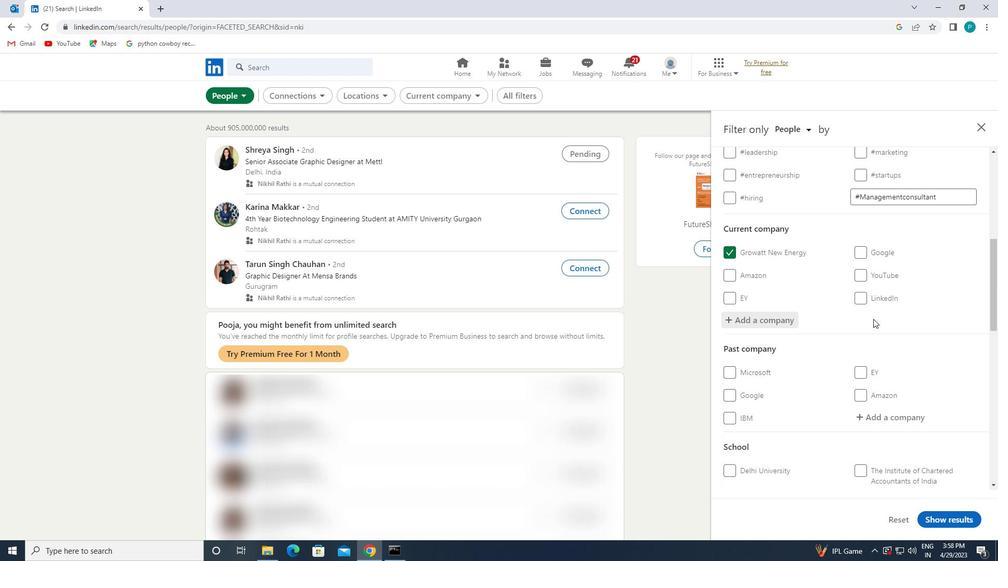 
Action: Mouse scrolled (873, 318) with delta (0, 0)
Screenshot: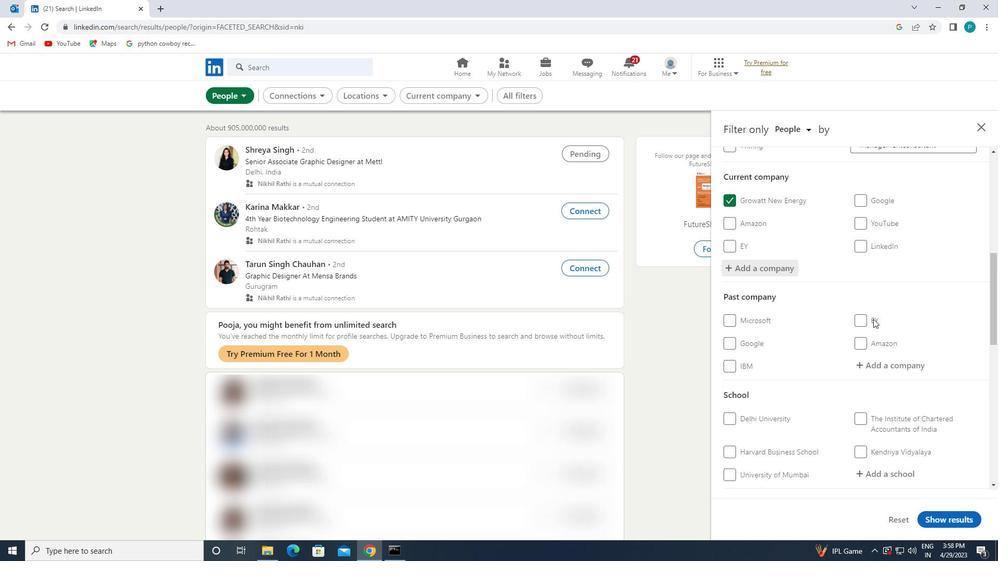 
Action: Mouse scrolled (873, 318) with delta (0, 0)
Screenshot: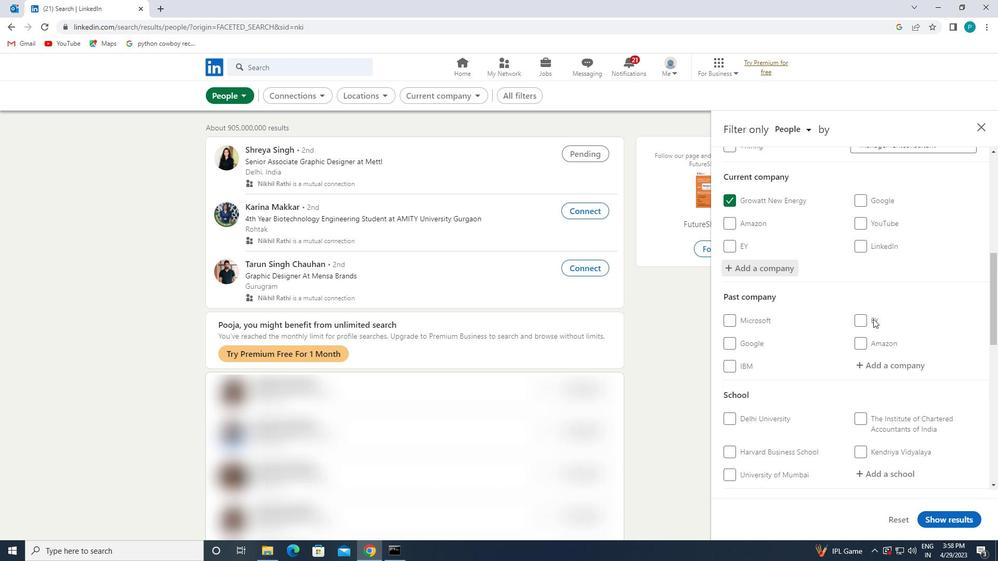 
Action: Mouse moved to (873, 369)
Screenshot: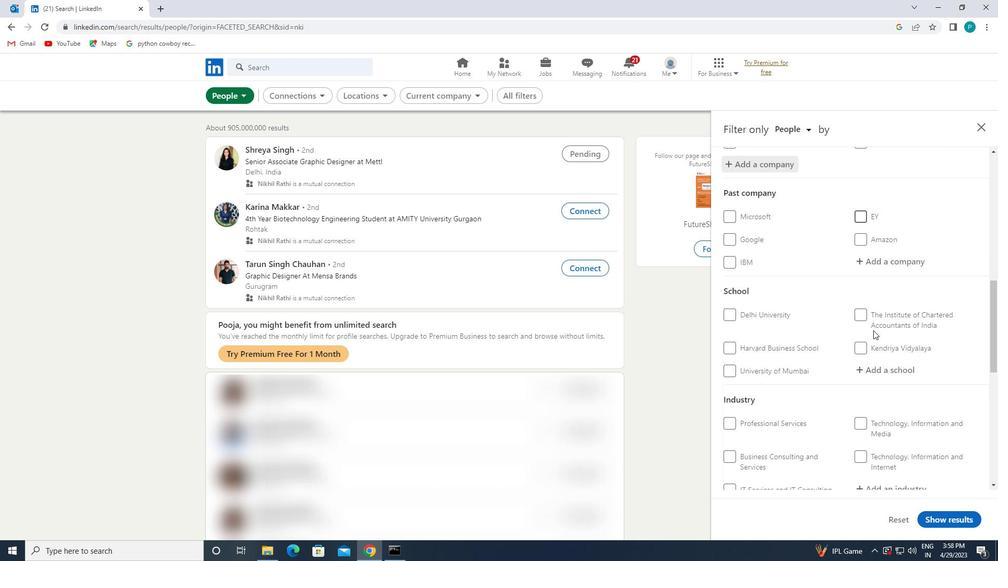 
Action: Mouse pressed left at (873, 369)
Screenshot: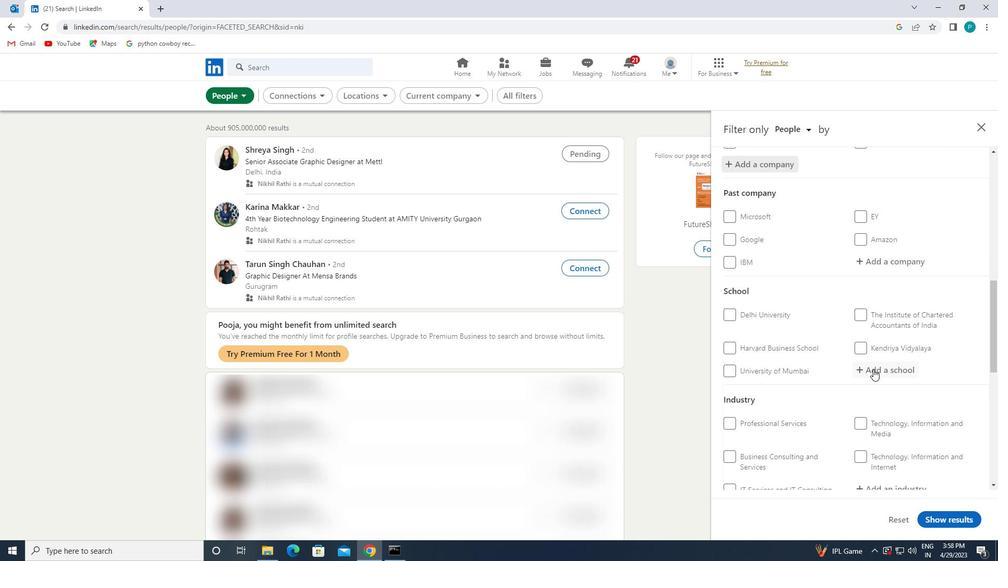 
Action: Key pressed <Key.caps_lock>M<Key.caps_lock>AHARSHI
Screenshot: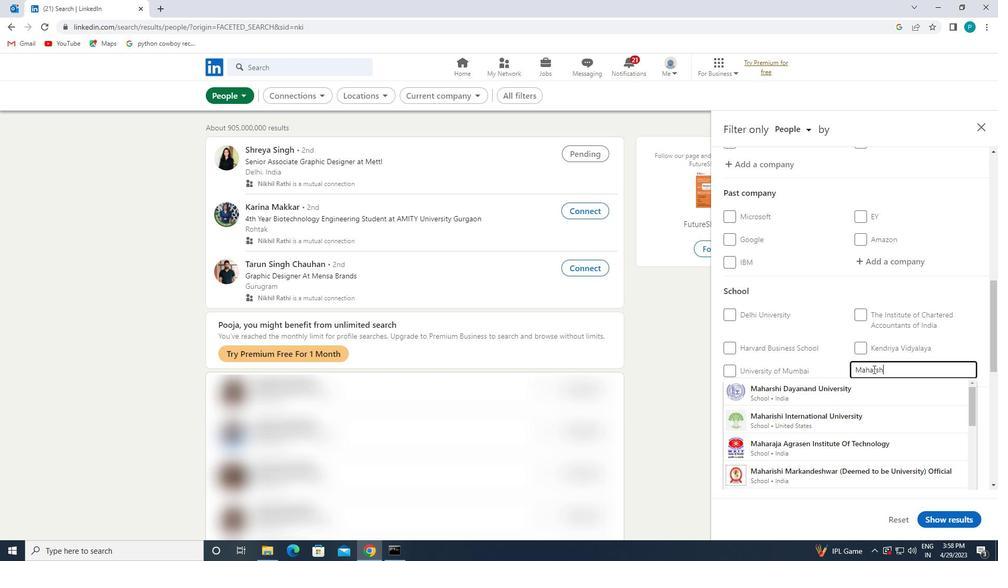 
Action: Mouse moved to (867, 388)
Screenshot: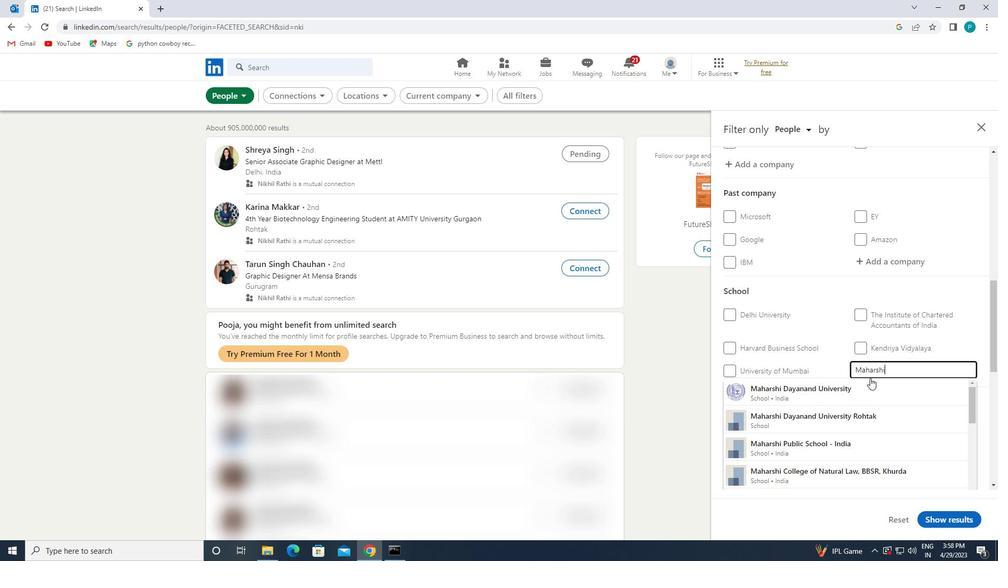 
Action: Mouse pressed left at (867, 388)
Screenshot: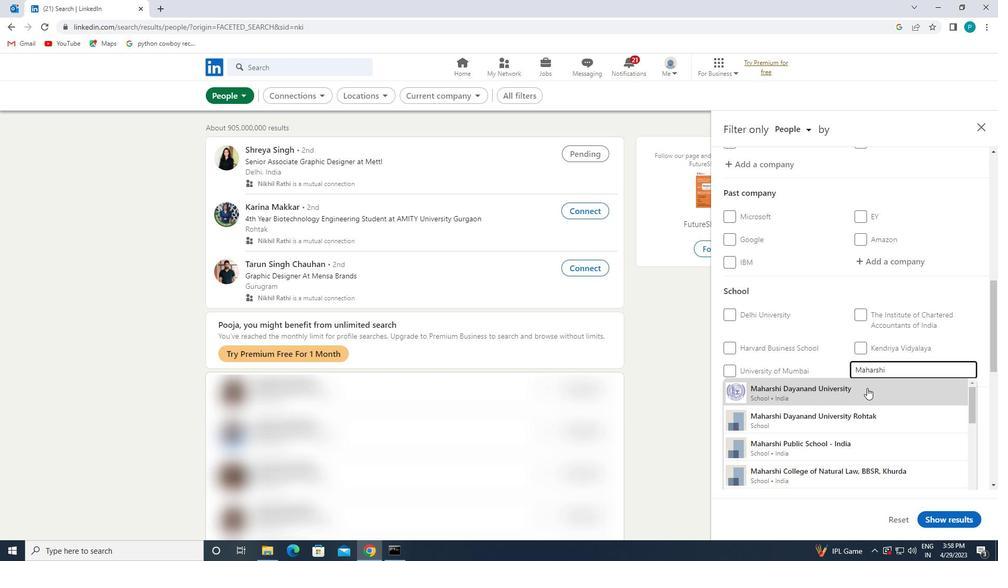 
Action: Mouse scrolled (867, 387) with delta (0, 0)
Screenshot: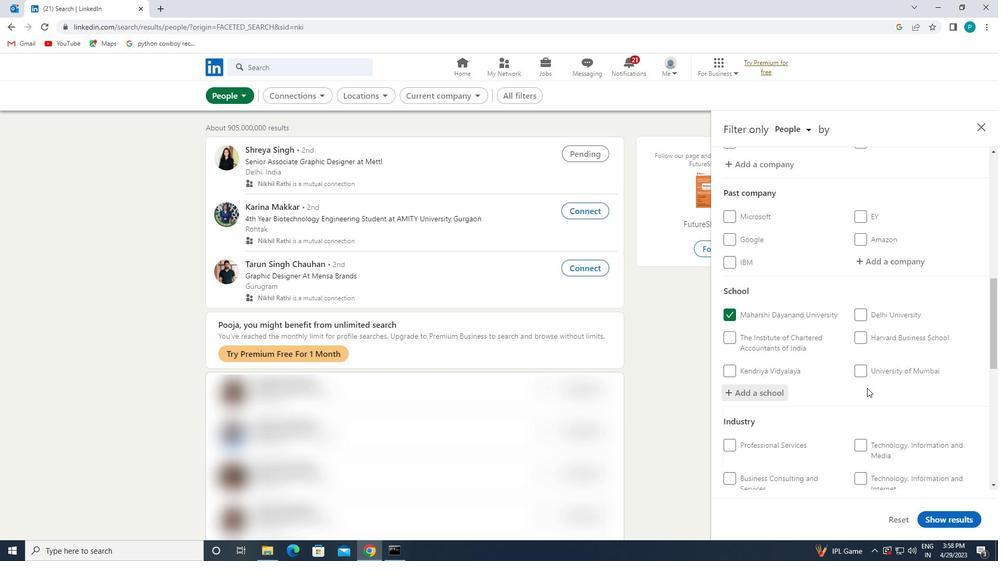 
Action: Mouse scrolled (867, 387) with delta (0, 0)
Screenshot: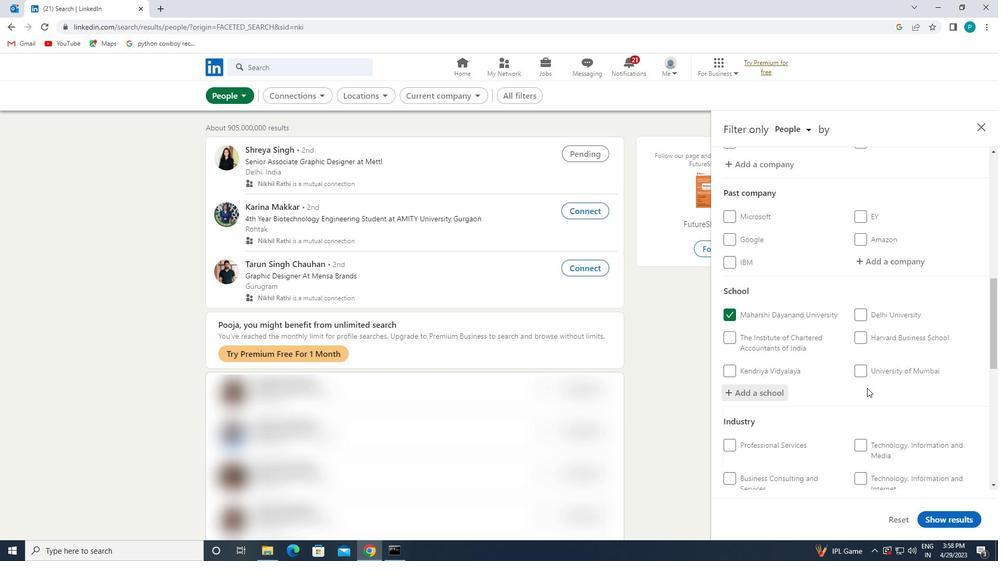 
Action: Mouse moved to (867, 410)
Screenshot: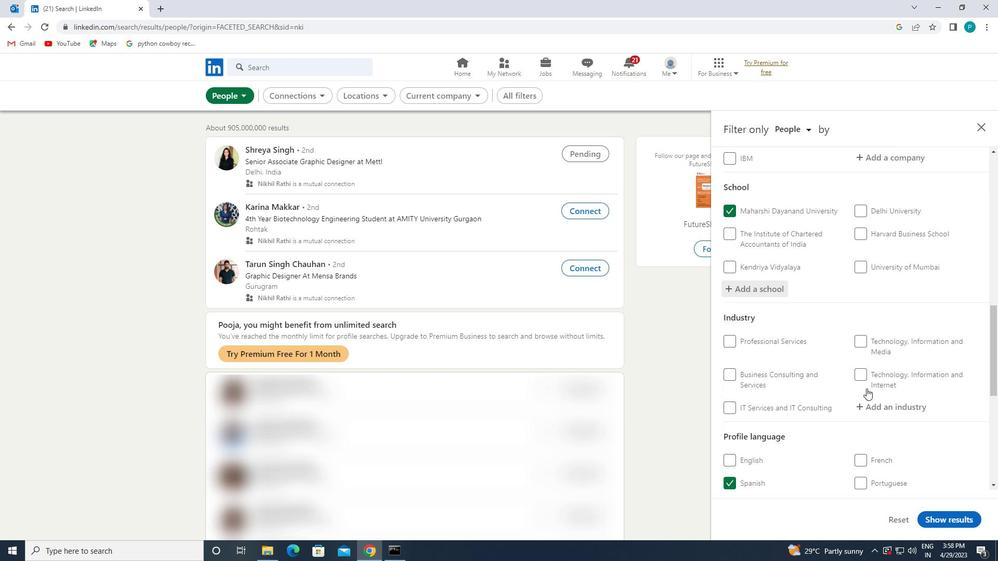 
Action: Mouse pressed left at (867, 410)
Screenshot: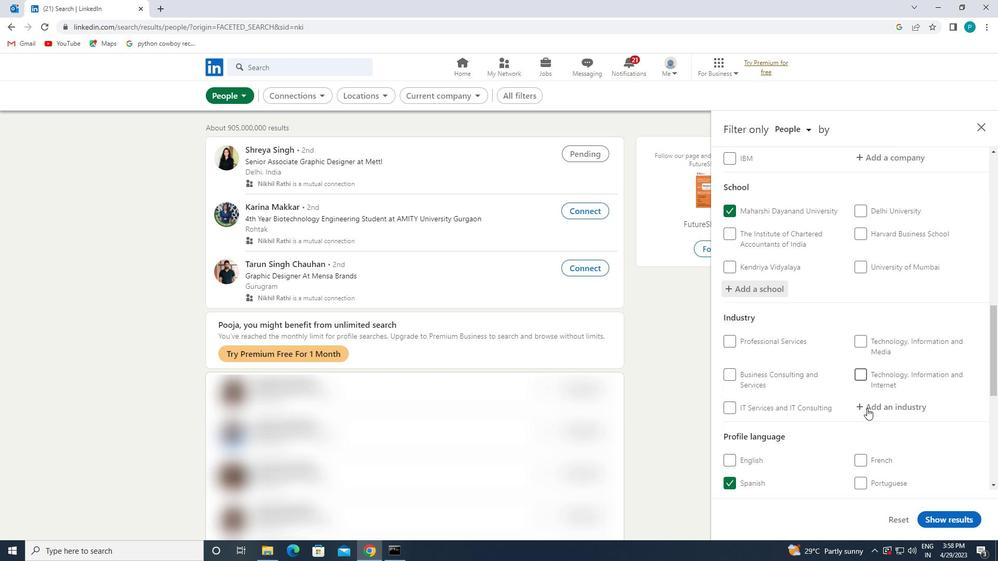 
Action: Key pressed <Key.caps_lock>E<Key.caps_lock>XECUTIB<Key.backspace>VE
Screenshot: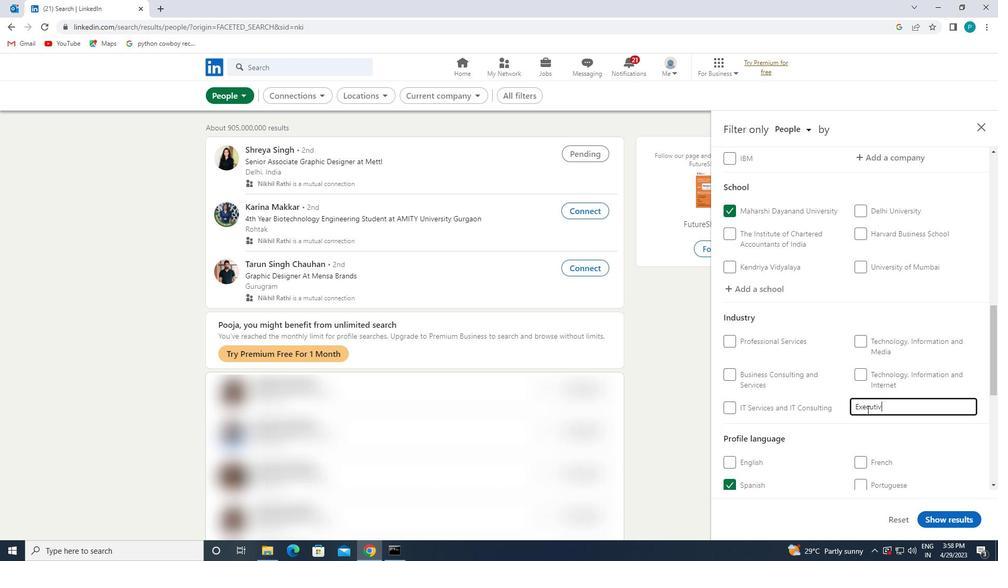 
Action: Mouse moved to (862, 423)
Screenshot: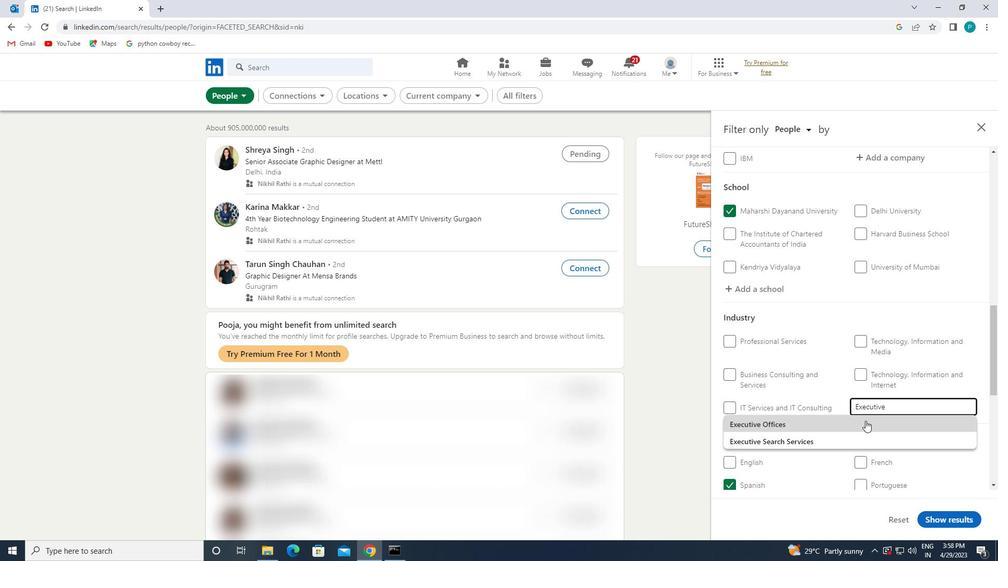 
Action: Mouse pressed left at (862, 423)
Screenshot: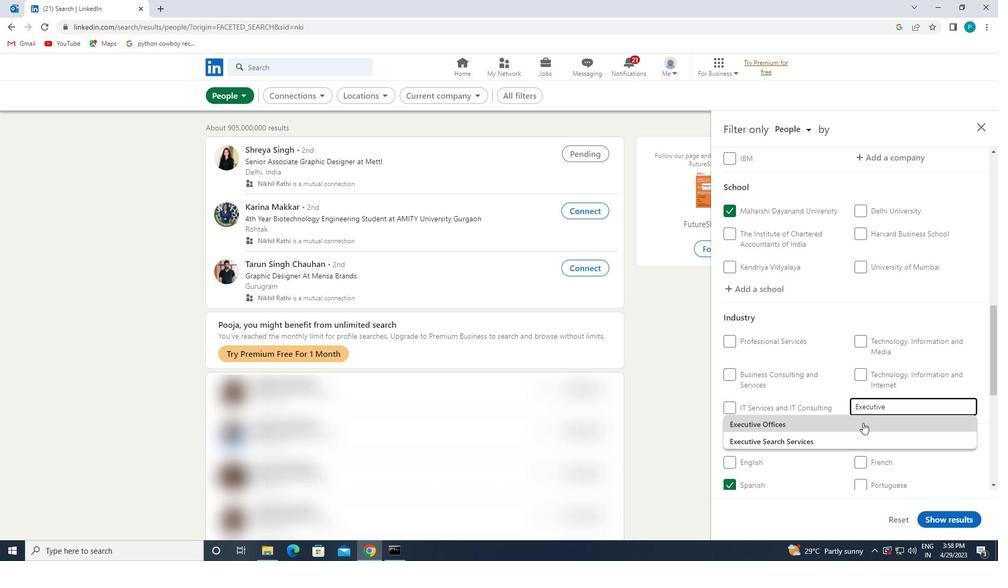
Action: Mouse moved to (887, 447)
Screenshot: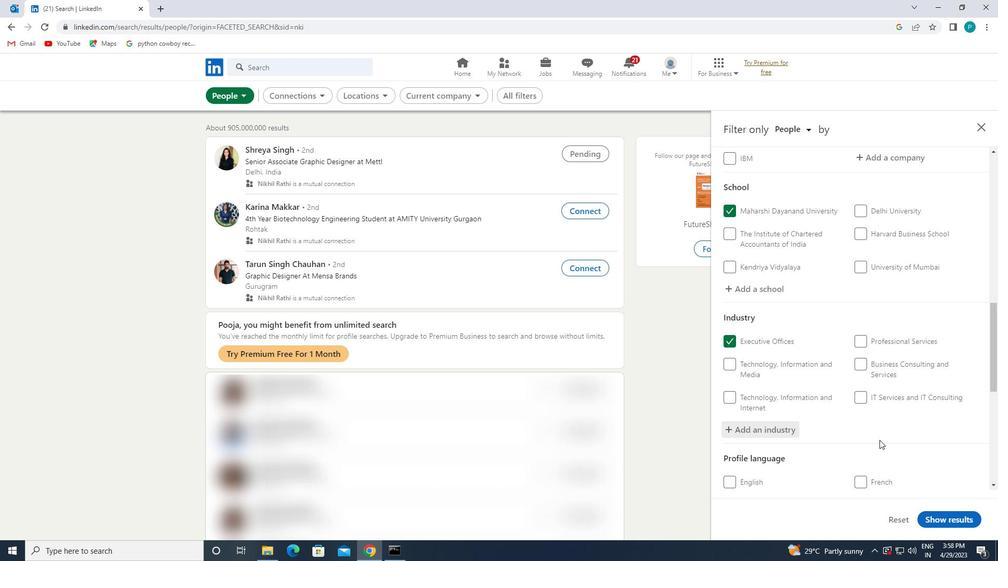 
Action: Mouse scrolled (887, 446) with delta (0, 0)
Screenshot: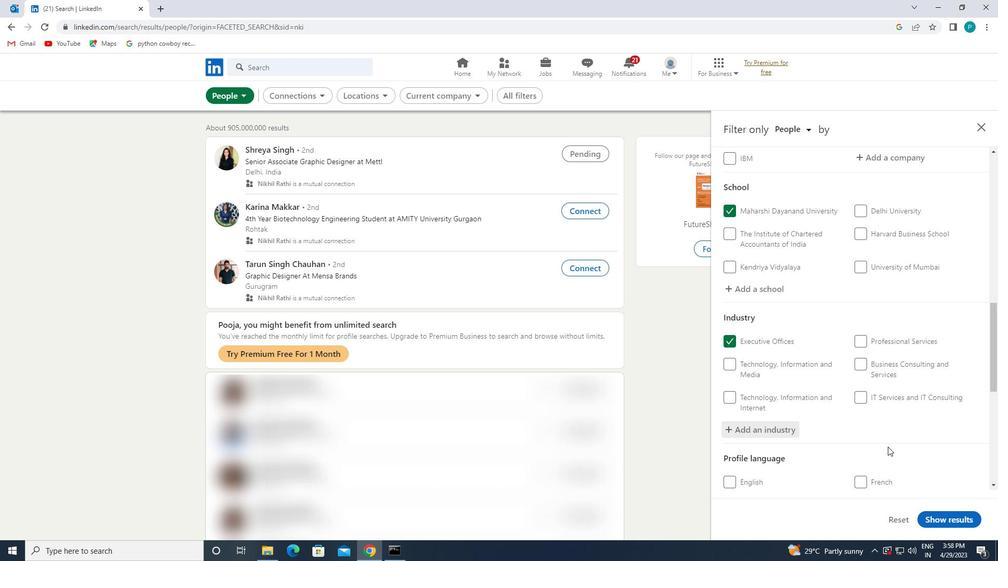 
Action: Mouse scrolled (887, 446) with delta (0, 0)
Screenshot: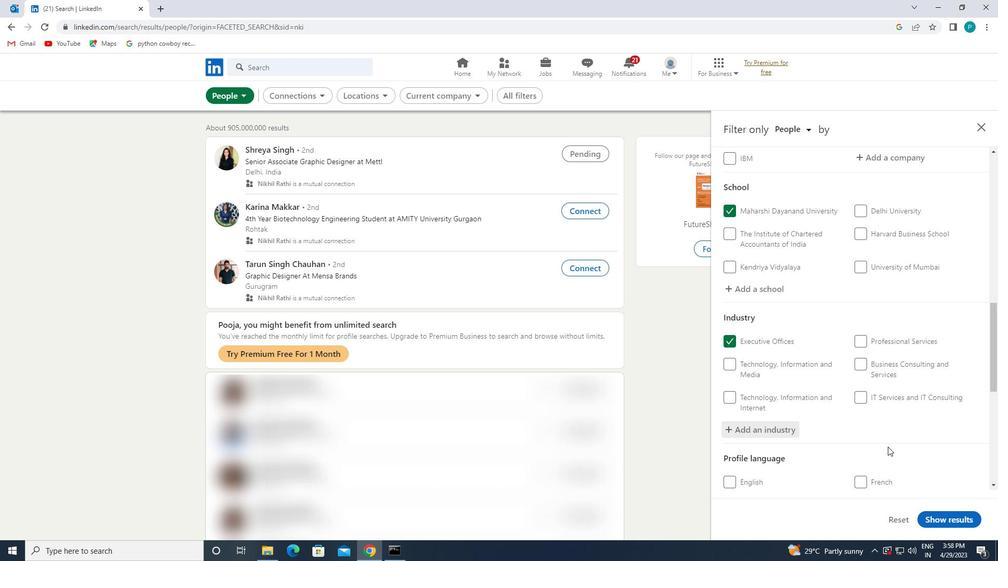 
Action: Mouse moved to (875, 425)
Screenshot: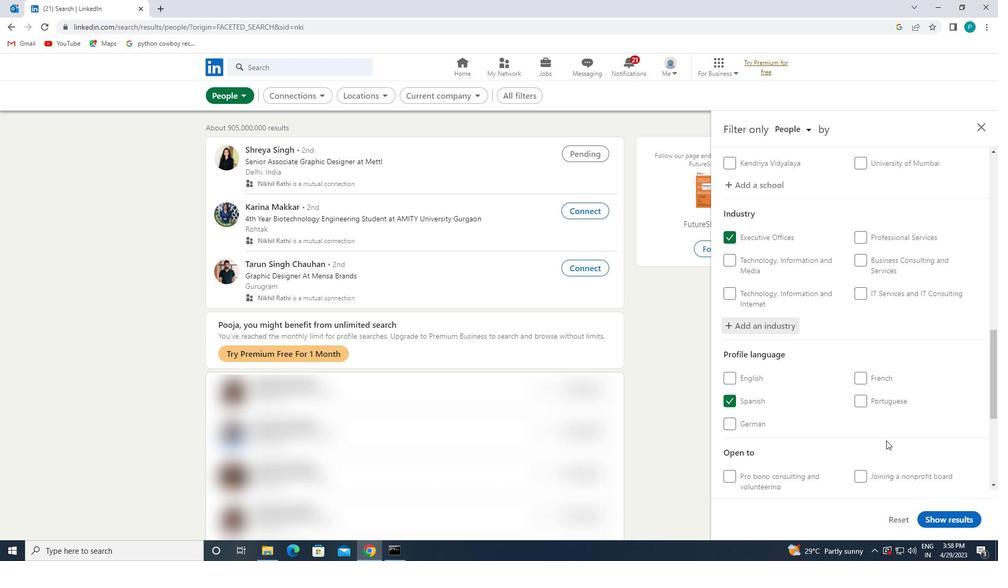 
Action: Mouse scrolled (875, 425) with delta (0, 0)
Screenshot: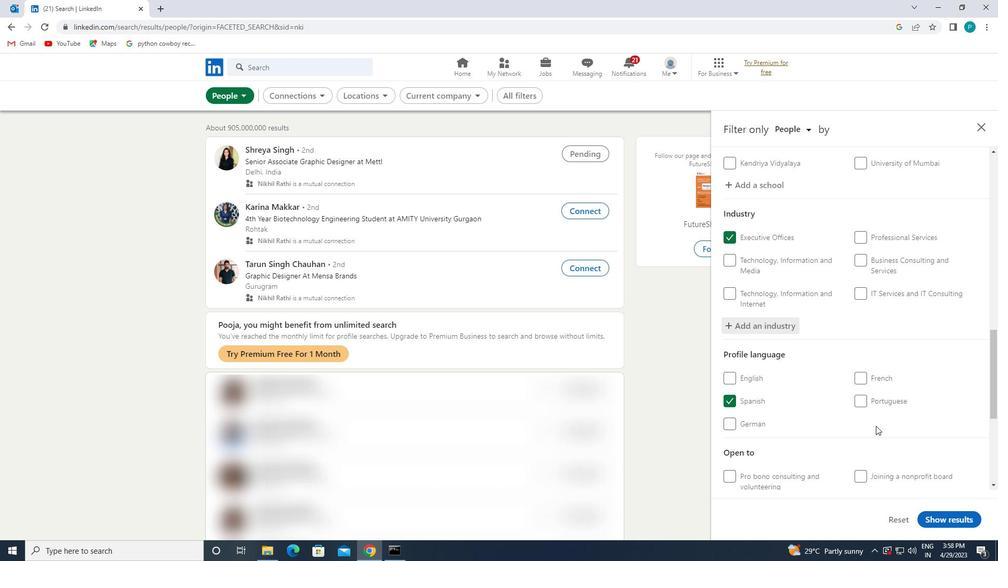 
Action: Mouse scrolled (875, 425) with delta (0, 0)
Screenshot: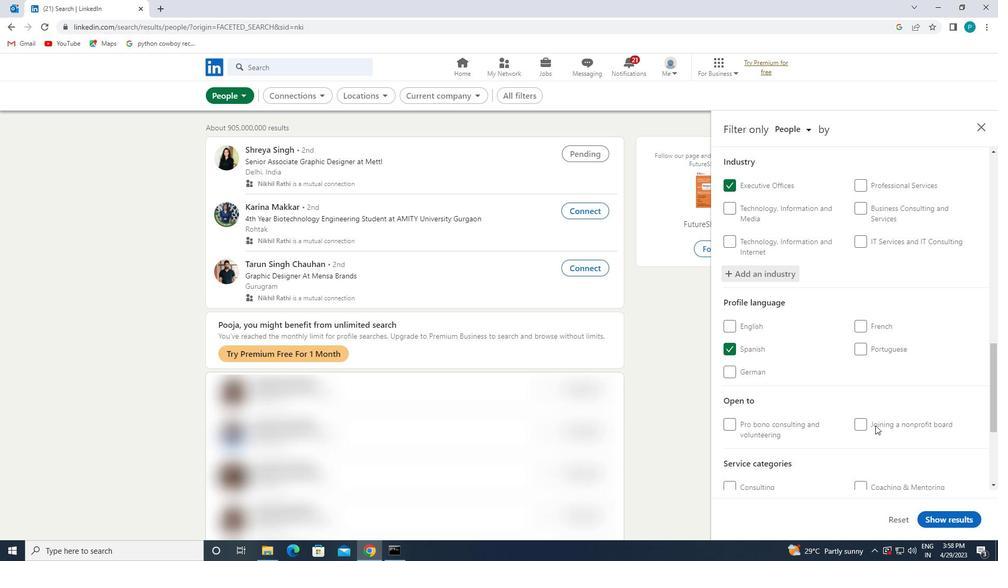 
Action: Mouse scrolled (875, 425) with delta (0, 0)
Screenshot: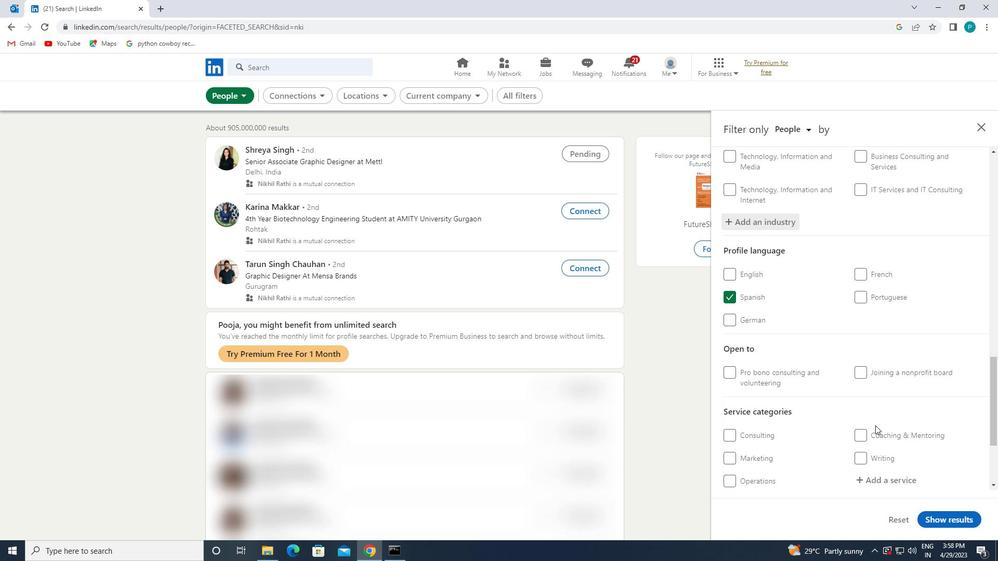 
Action: Mouse moved to (873, 423)
Screenshot: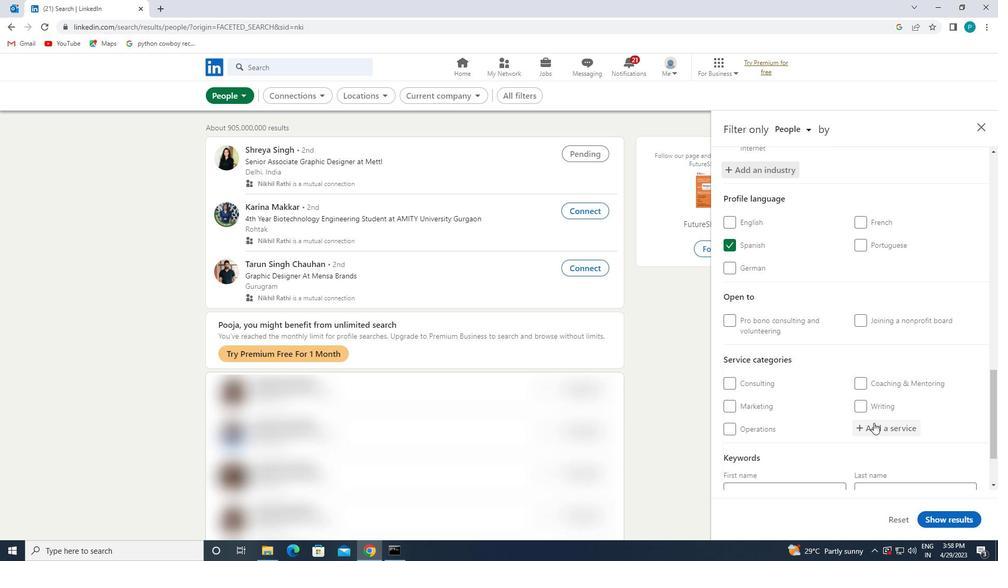 
Action: Mouse pressed left at (873, 423)
Screenshot: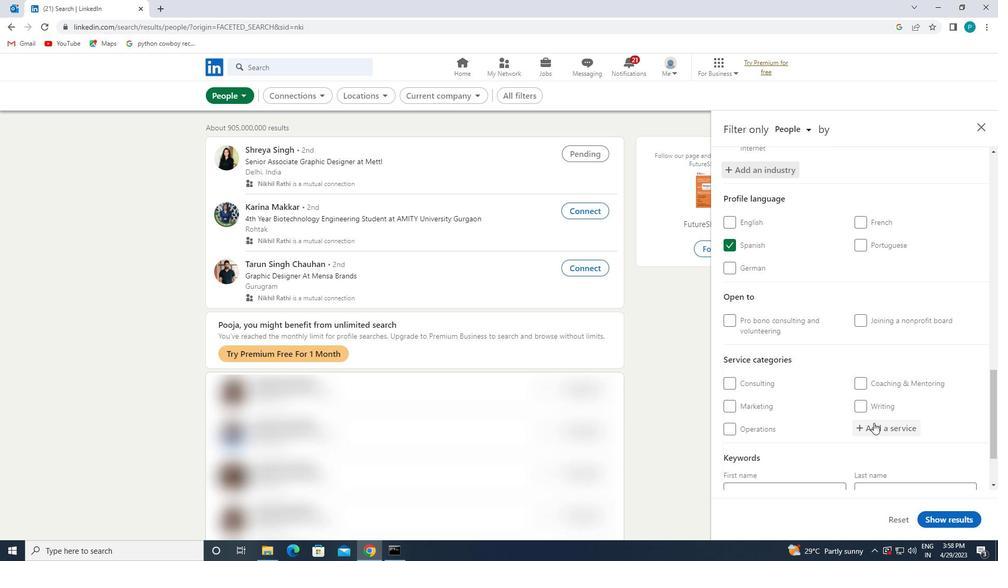 
Action: Mouse moved to (874, 413)
Screenshot: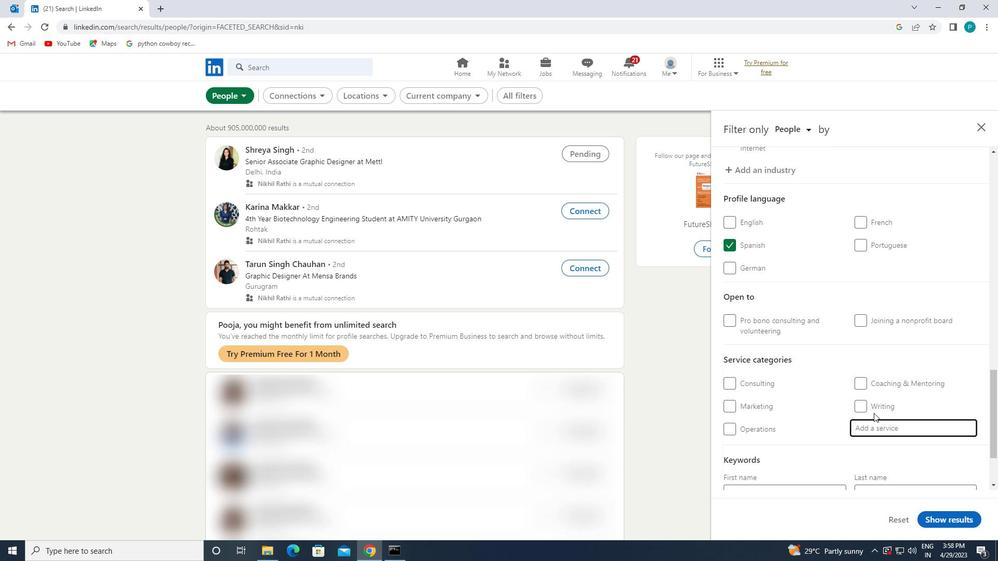 
Action: Mouse scrolled (874, 413) with delta (0, 0)
Screenshot: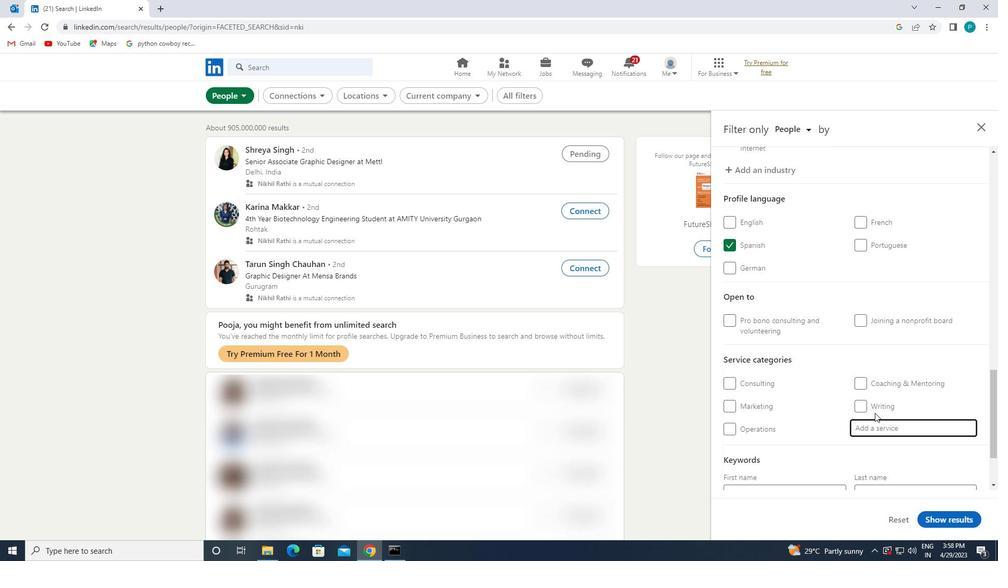 
Action: Mouse scrolled (874, 413) with delta (0, 0)
Screenshot: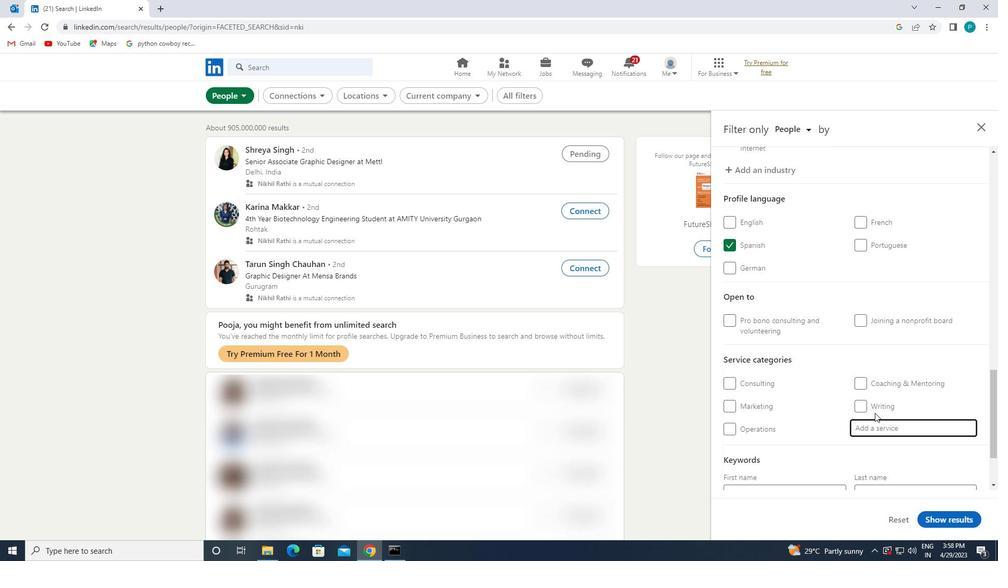 
Action: Mouse moved to (883, 492)
Screenshot: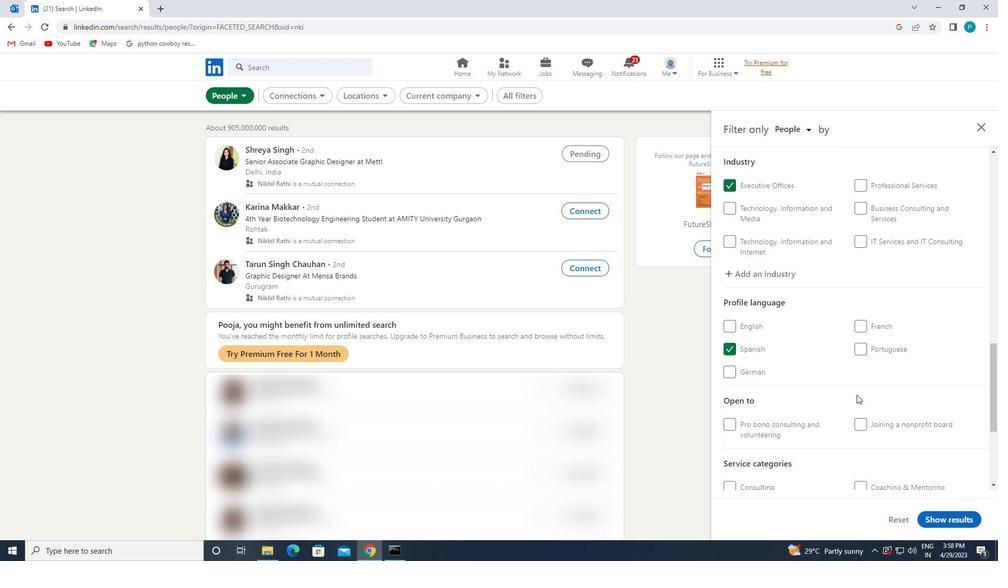 
Action: Mouse scrolled (883, 491) with delta (0, 0)
Screenshot: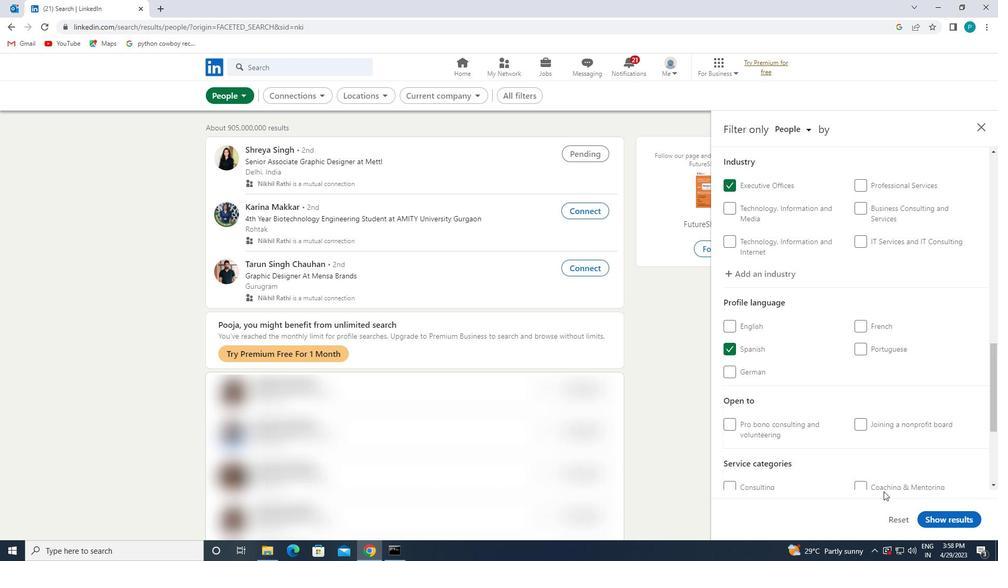 
Action: Mouse scrolled (883, 491) with delta (0, 0)
Screenshot: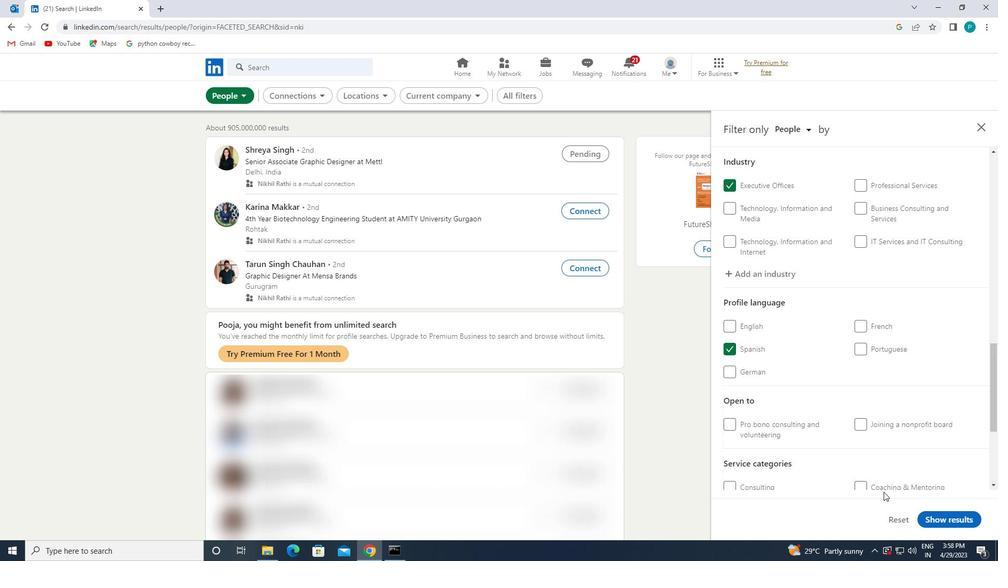 
Action: Mouse moved to (869, 451)
Screenshot: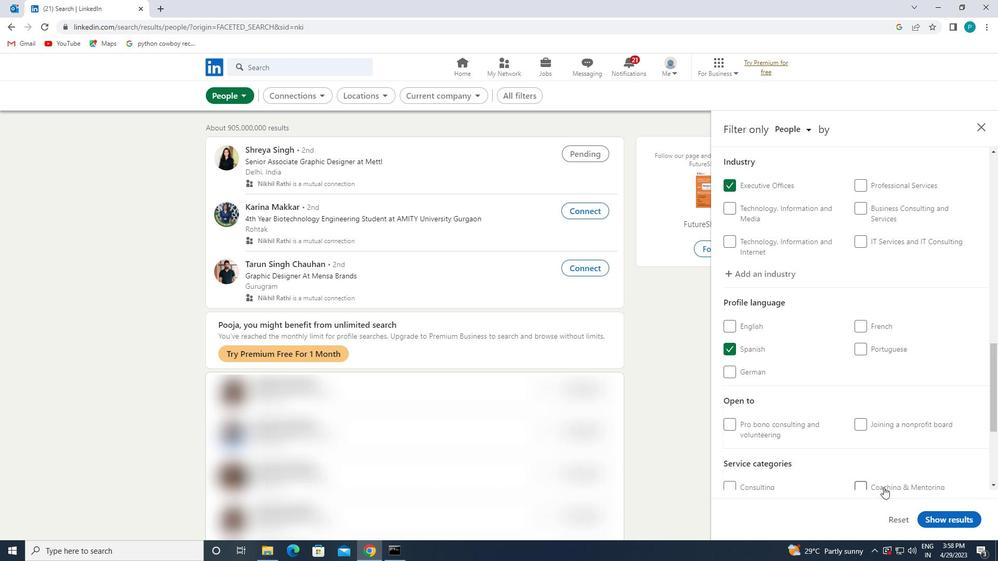 
Action: Mouse scrolled (869, 450) with delta (0, 0)
Screenshot: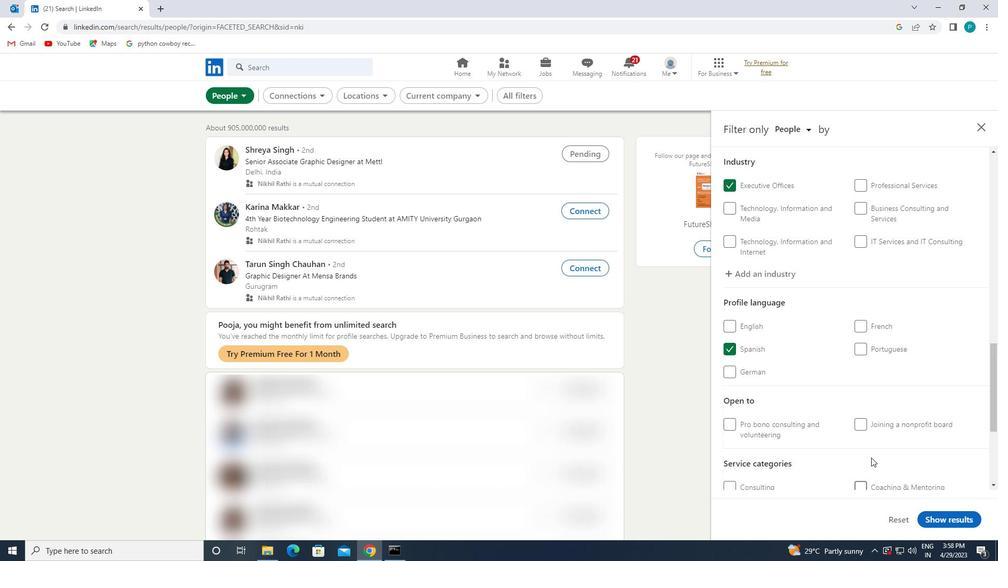 
Action: Mouse scrolled (869, 450) with delta (0, 0)
Screenshot: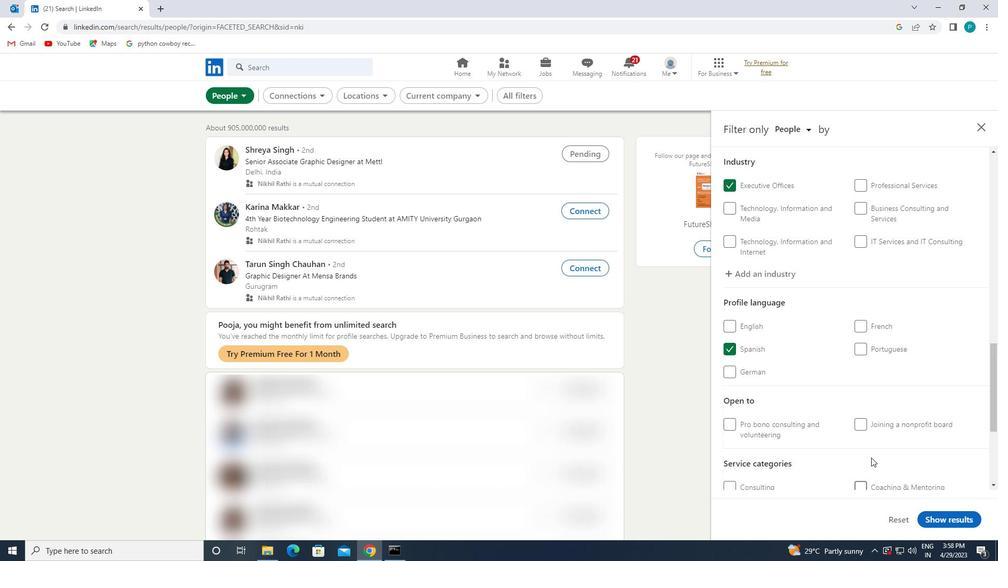 
Action: Mouse moved to (869, 437)
Screenshot: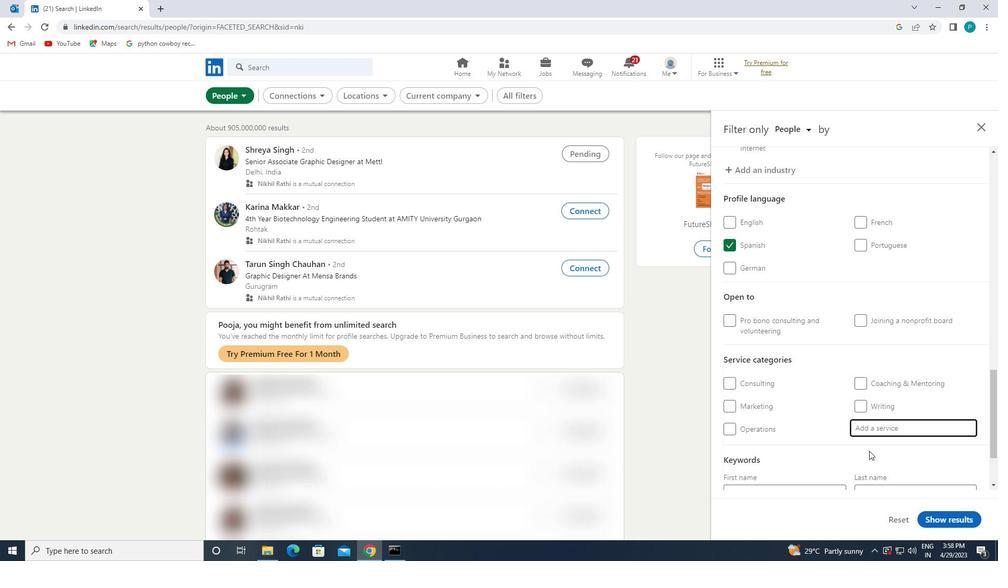 
Action: Key pressed <Key.caps_lock>P<Key.caps_lock>ROPERTY
Screenshot: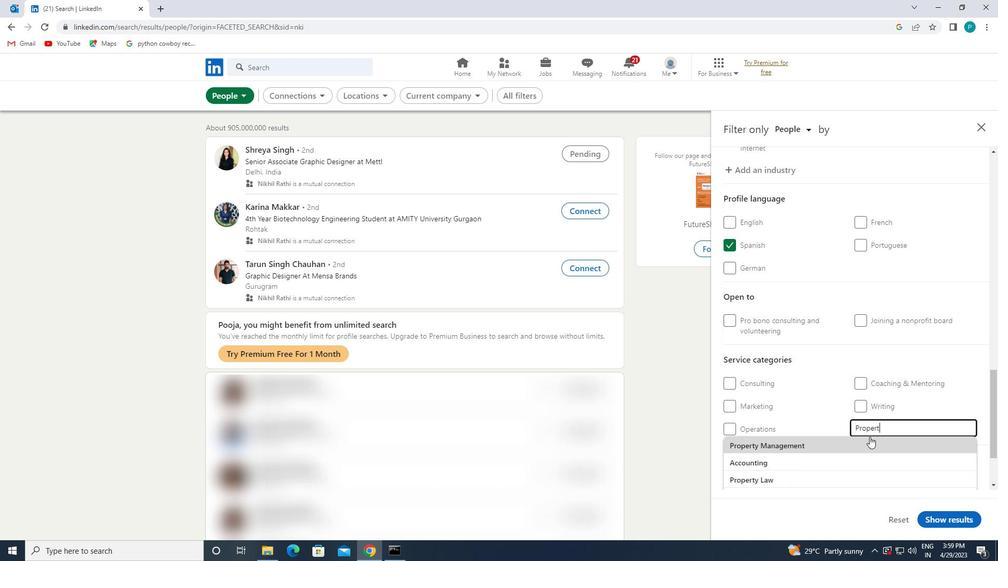 
Action: Mouse moved to (862, 443)
Screenshot: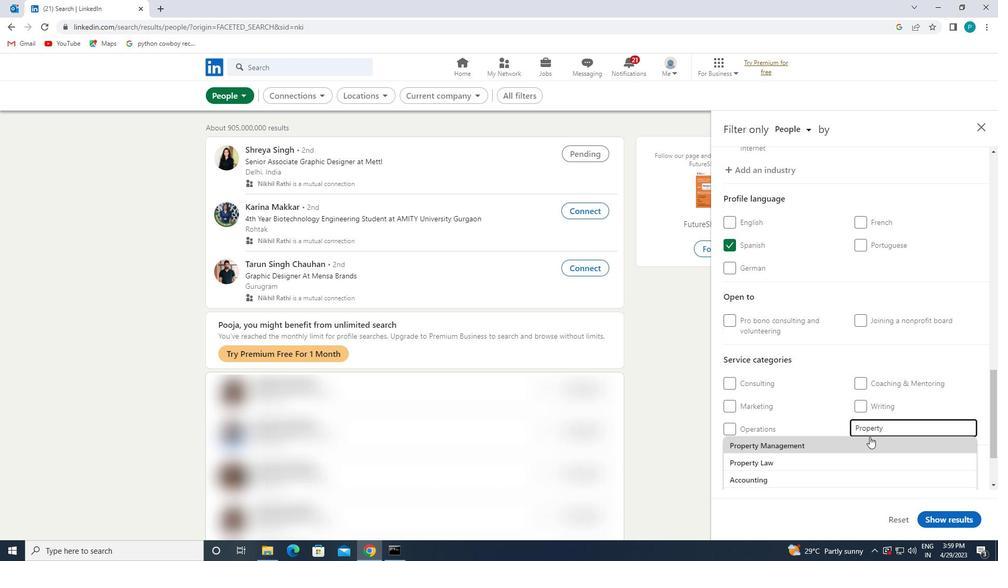 
Action: Mouse pressed left at (862, 443)
Screenshot: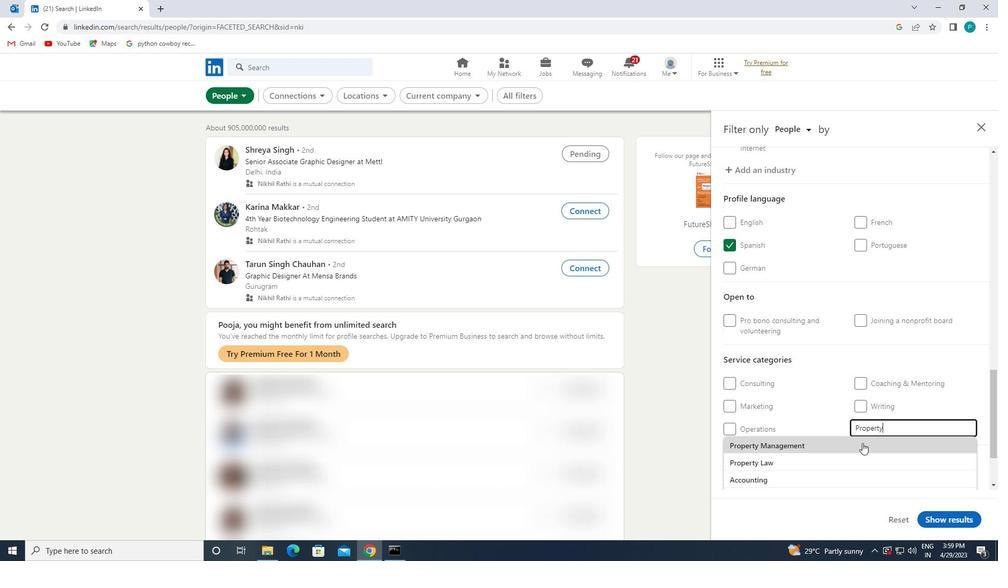
Action: Mouse scrolled (862, 442) with delta (0, 0)
Screenshot: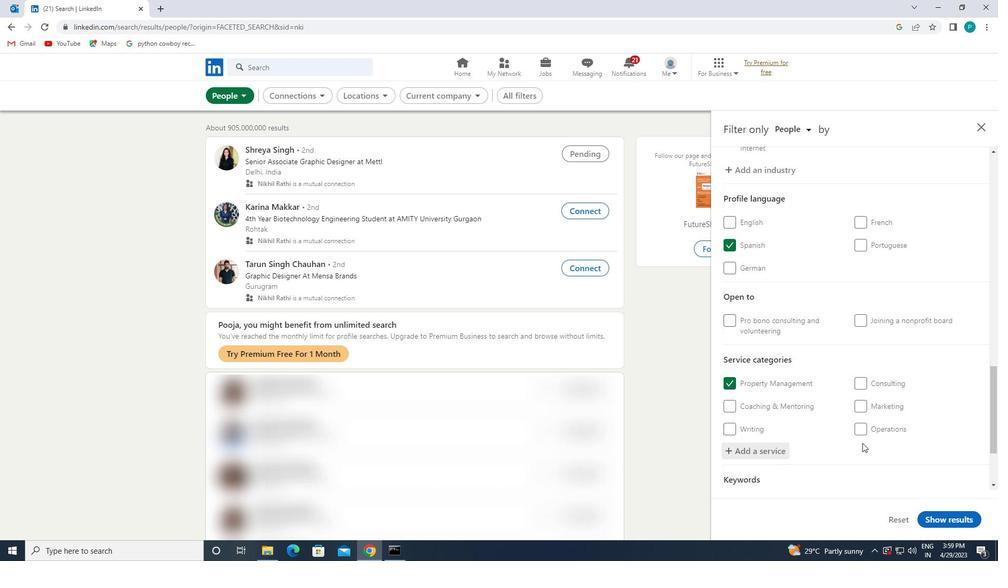 
Action: Mouse scrolled (862, 442) with delta (0, 0)
Screenshot: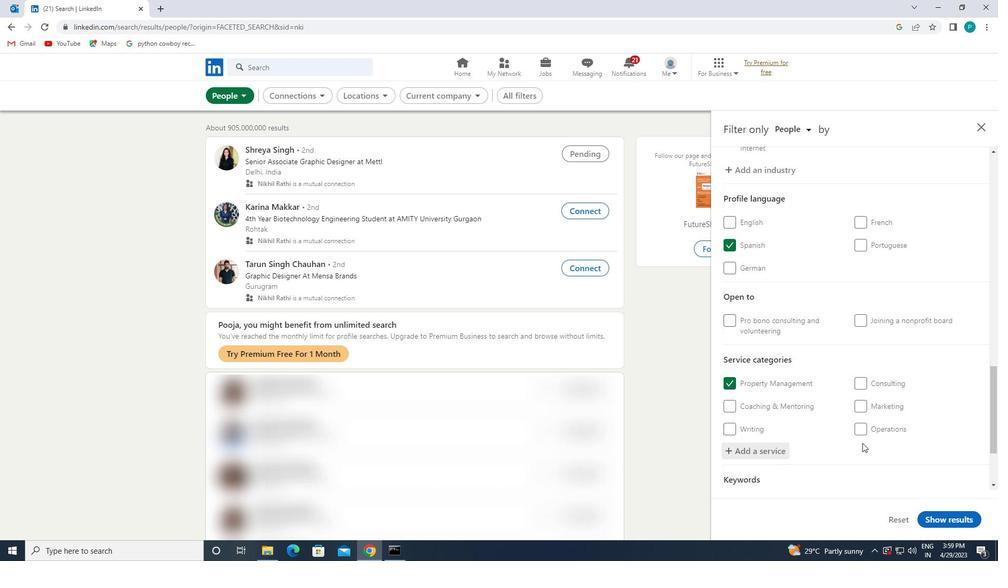 
Action: Mouse moved to (842, 440)
Screenshot: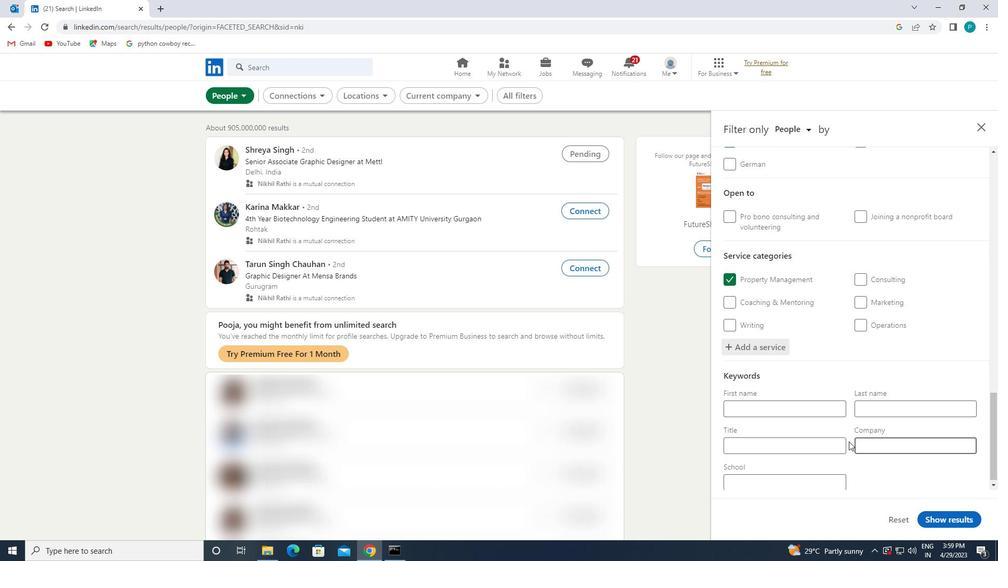 
Action: Mouse pressed left at (842, 440)
Screenshot: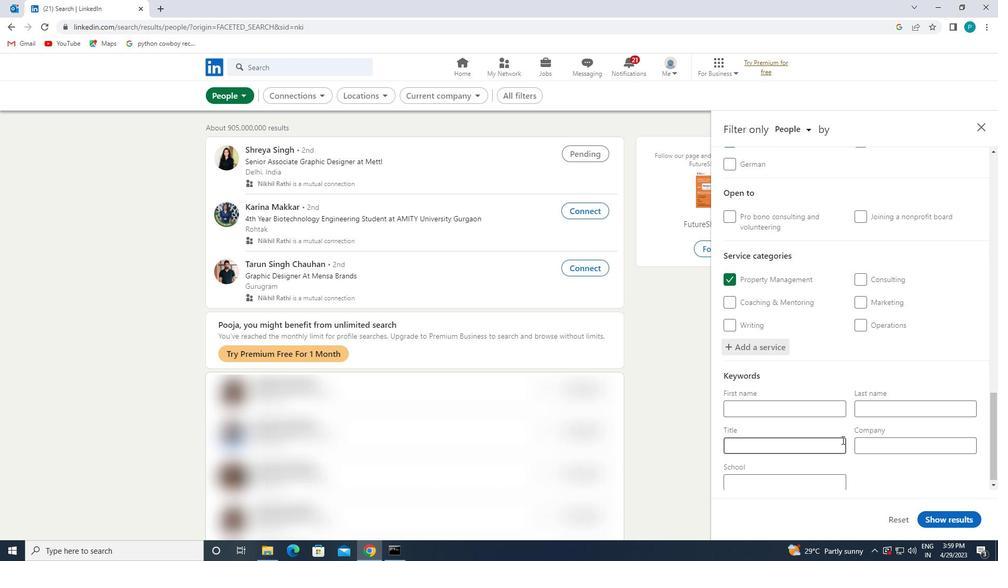 
Action: Mouse moved to (841, 440)
Screenshot: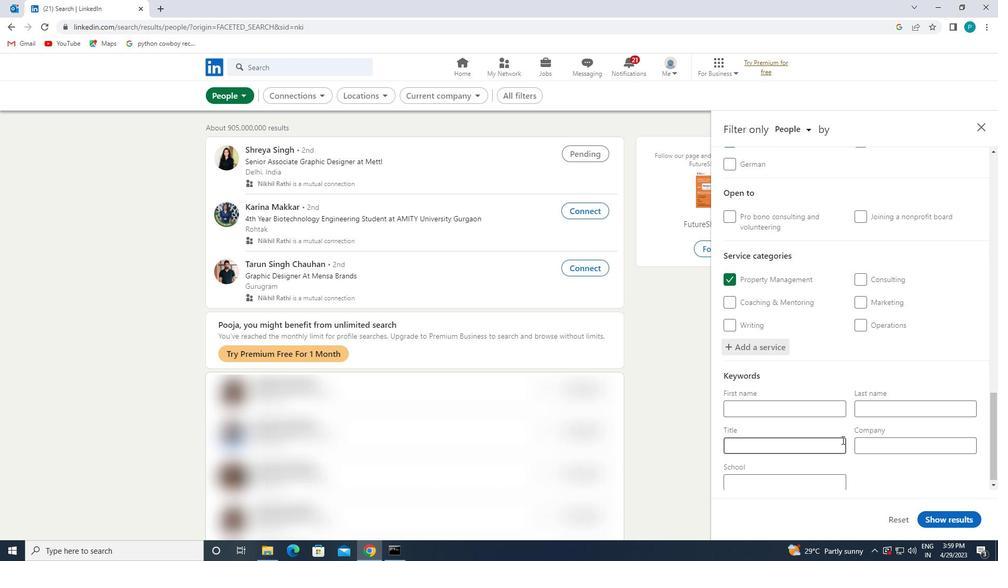 
Action: Key pressed <Key.caps_lock>M<Key.caps_lock>ACHIN<Key.backspace>ERY<Key.space><Key.caps_lock>OPER<Key.backspace><Key.backspace><Key.backspace><Key.backspace>O<Key.caps_lock>PERATOR
Screenshot: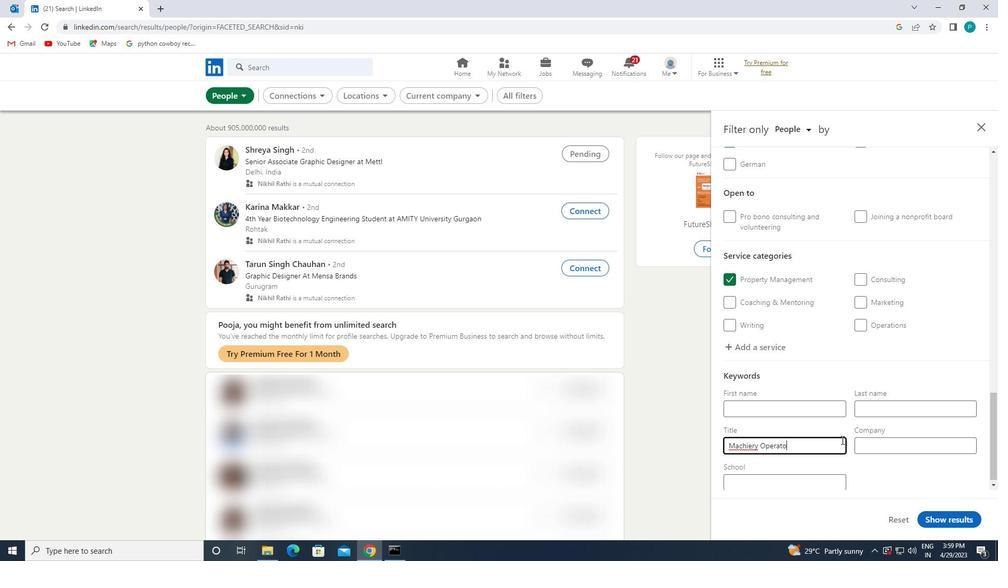 
Action: Mouse moved to (906, 497)
Screenshot: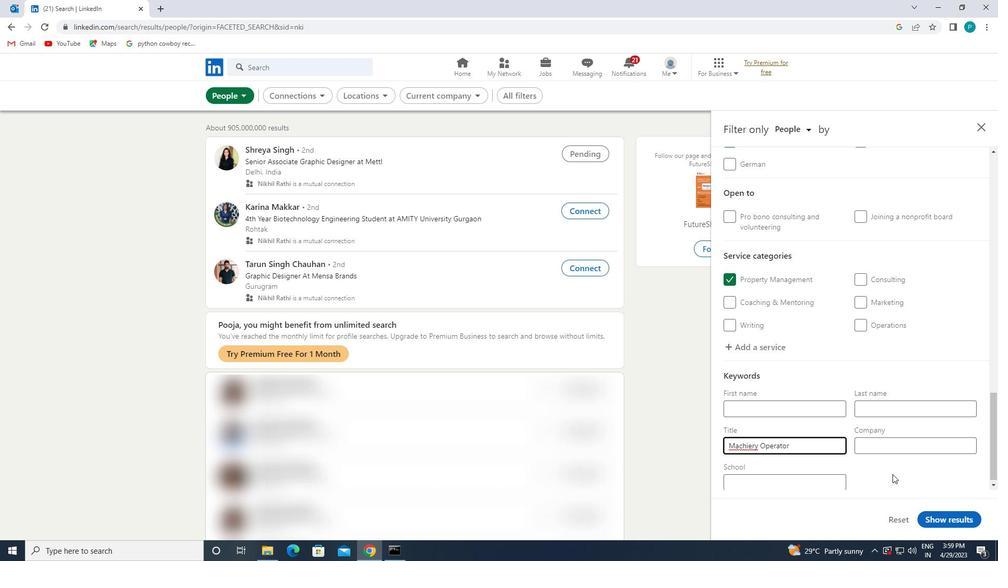 
Action: Mouse scrolled (906, 497) with delta (0, 0)
Screenshot: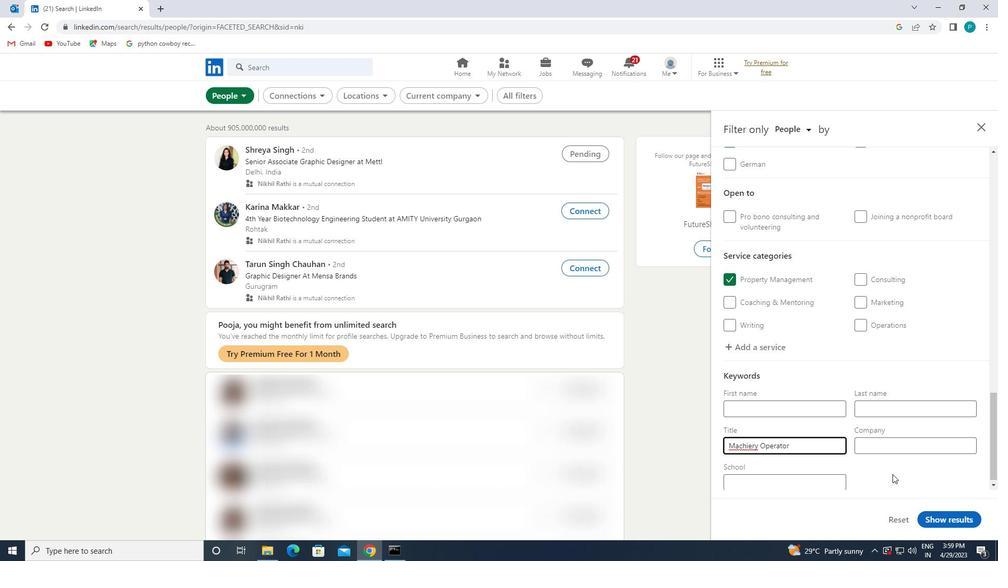 
Action: Mouse moved to (929, 515)
Screenshot: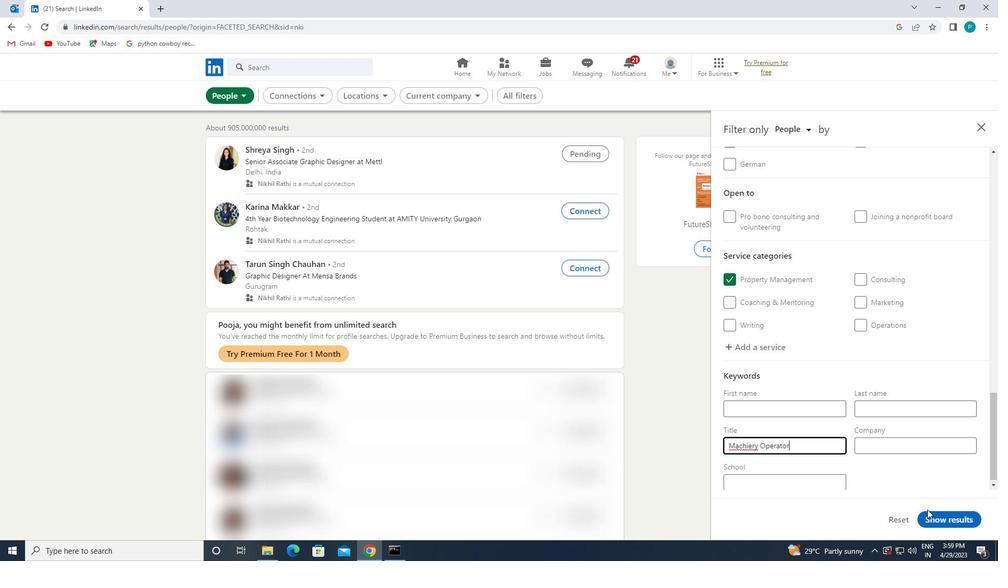 
Action: Mouse pressed left at (929, 515)
Screenshot: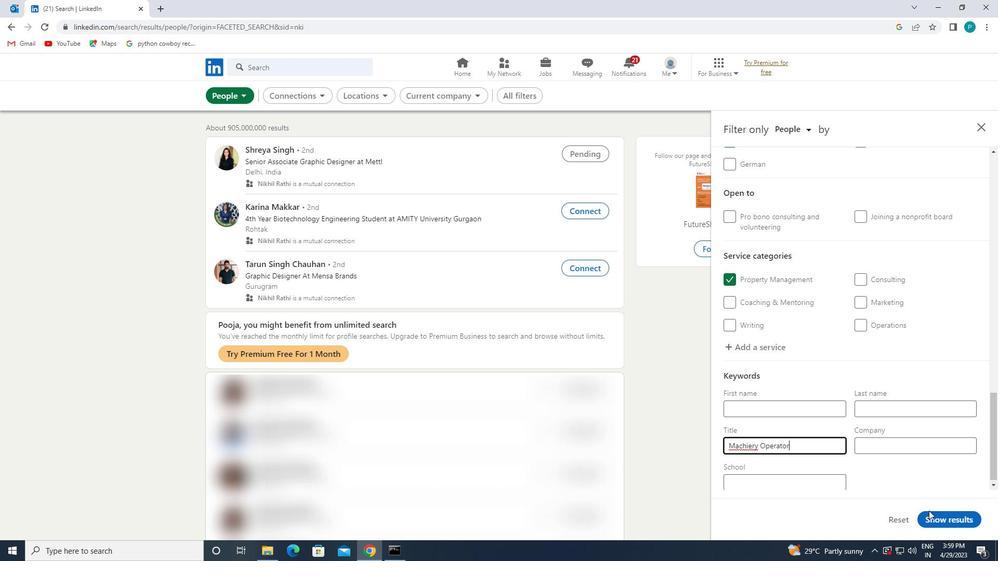 
Action: Mouse moved to (929, 515)
Screenshot: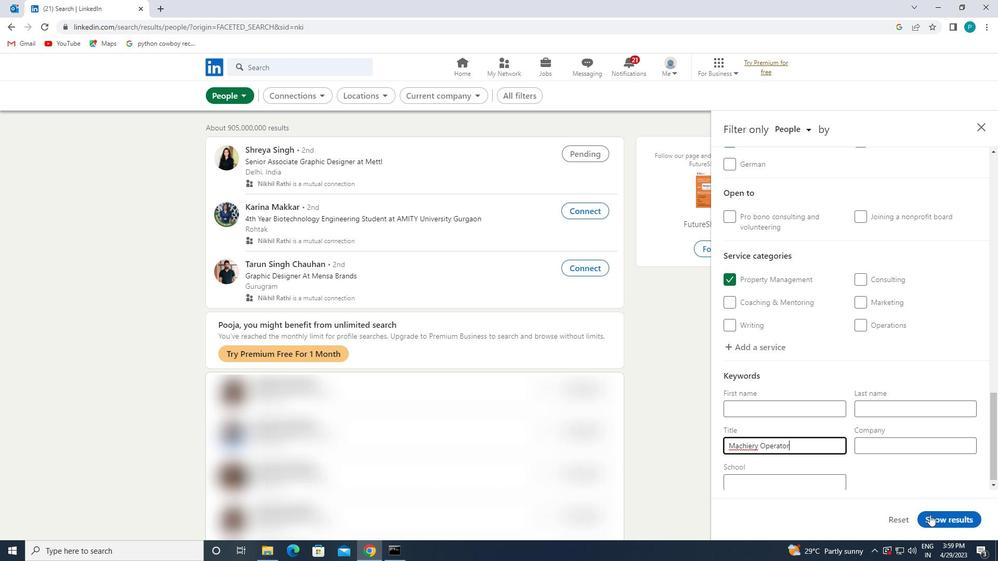 
